 Task: Create a due date automation trigger when advanced on, on the tuesday of the week before a card is due add fields with custom field "Resume" unchecked at 11:00 AM.
Action: Mouse moved to (898, 276)
Screenshot: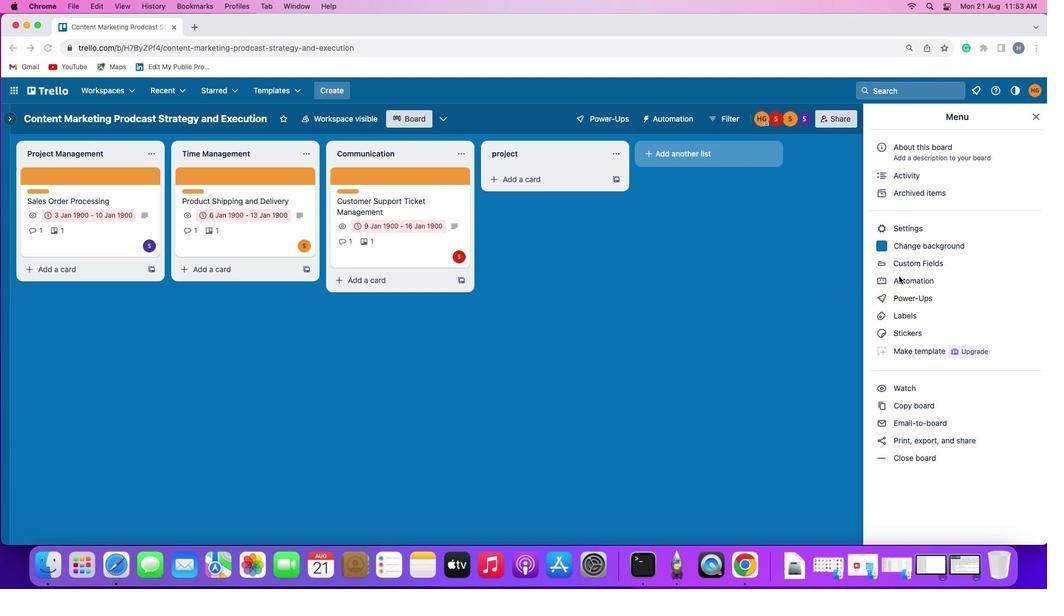 
Action: Mouse pressed left at (898, 276)
Screenshot: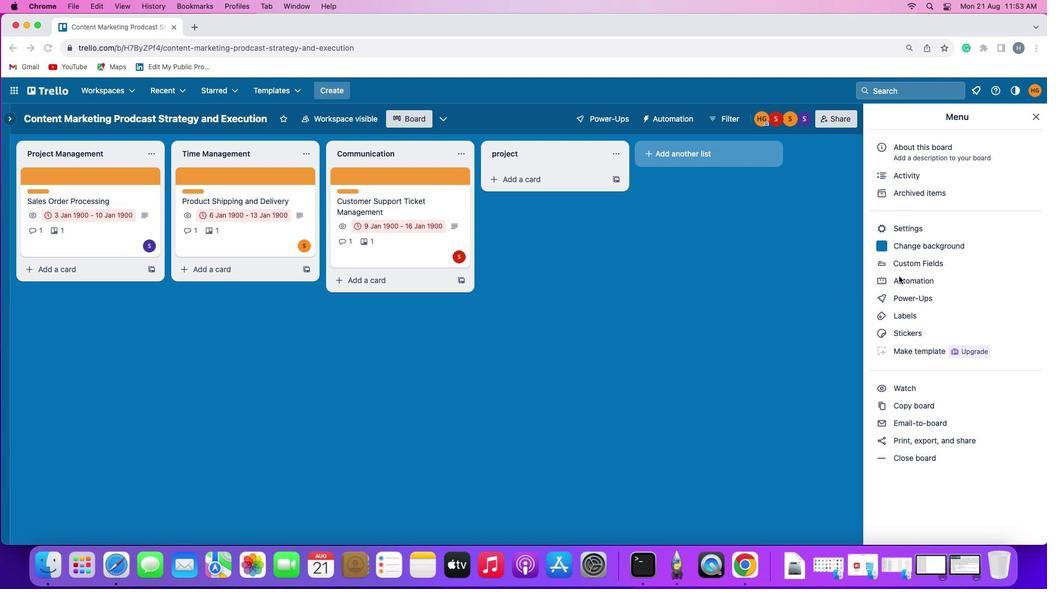 
Action: Mouse pressed left at (898, 276)
Screenshot: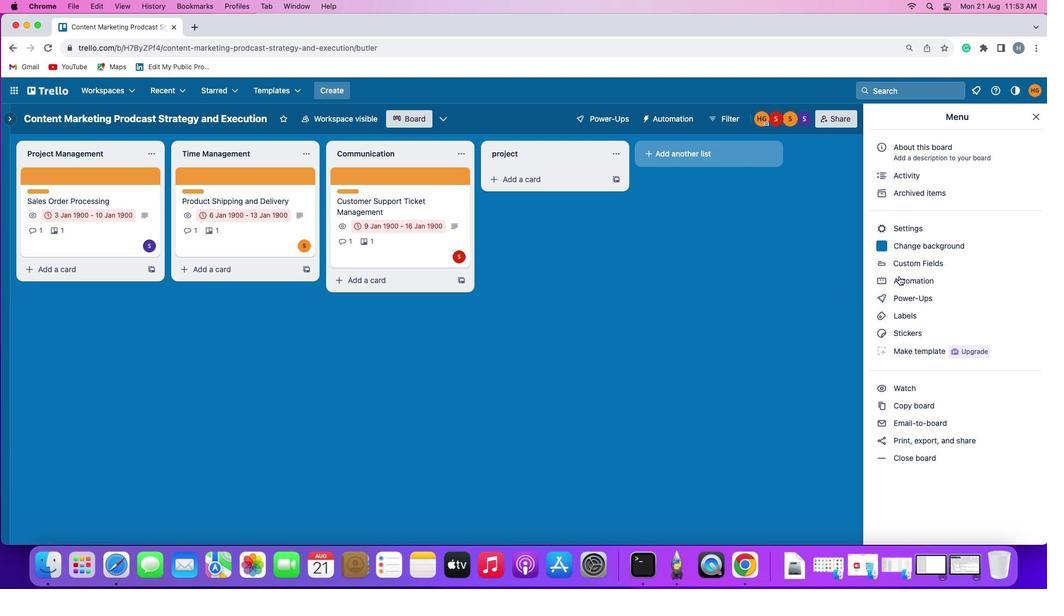 
Action: Mouse moved to (87, 258)
Screenshot: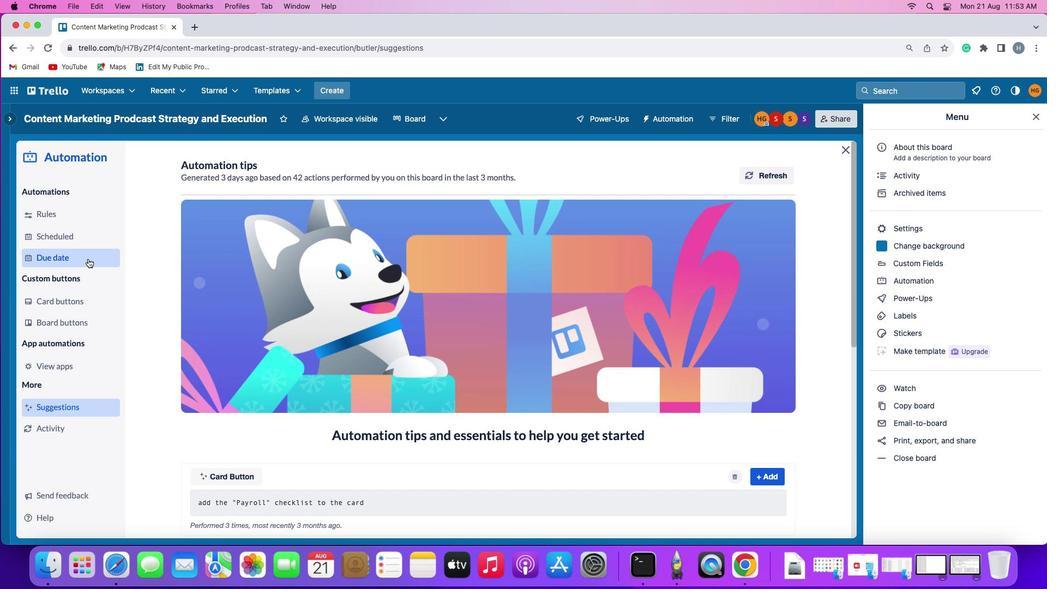 
Action: Mouse pressed left at (87, 258)
Screenshot: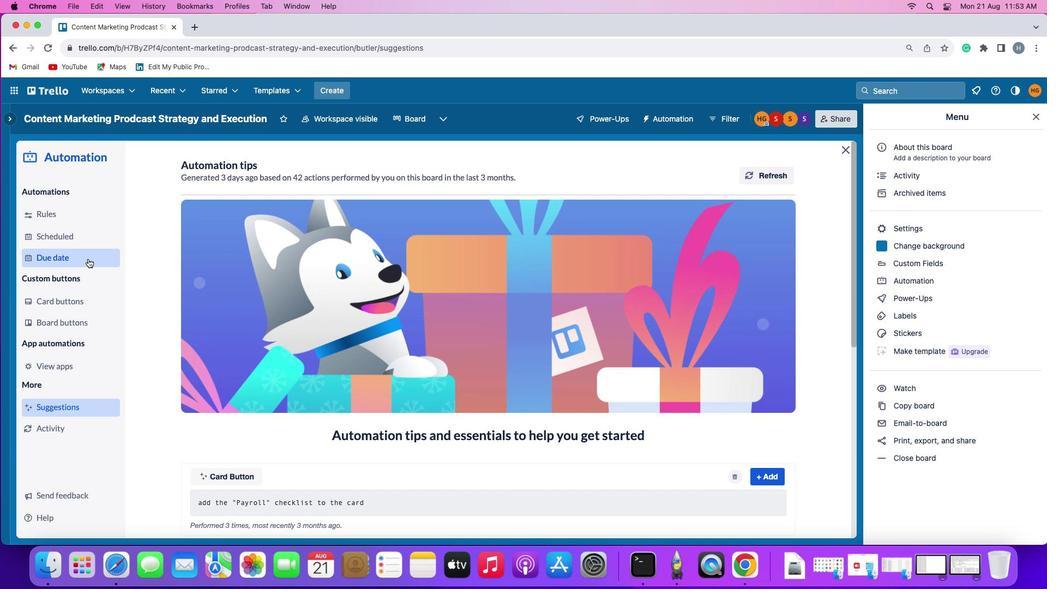 
Action: Mouse moved to (738, 166)
Screenshot: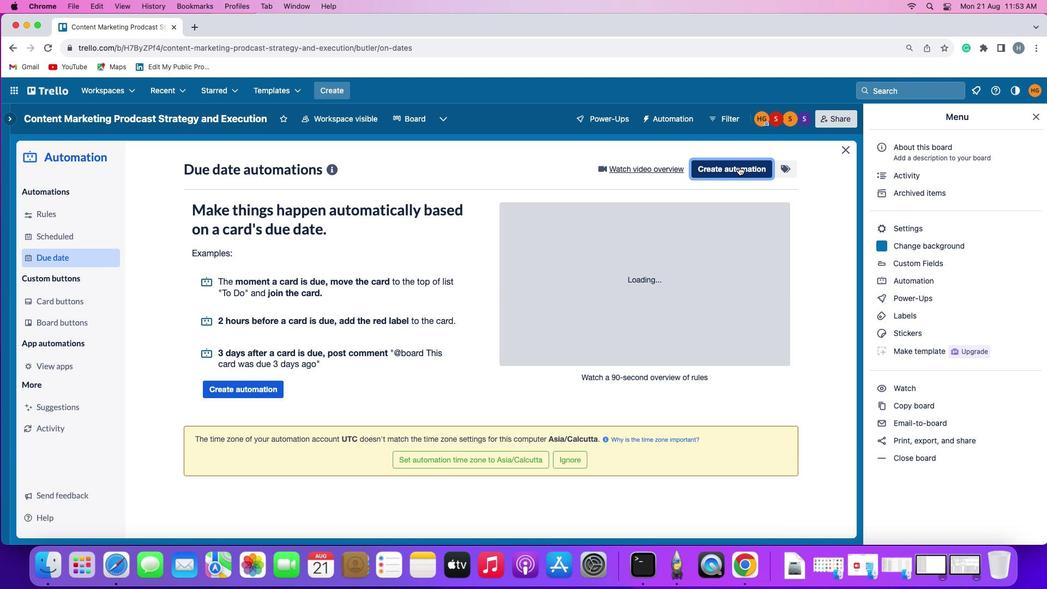 
Action: Mouse pressed left at (738, 166)
Screenshot: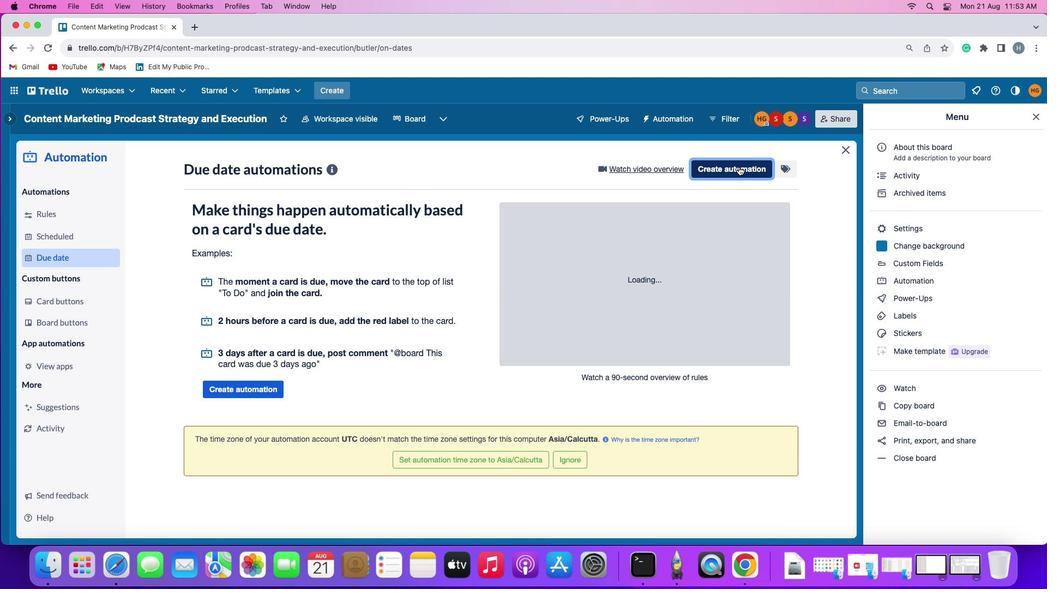 
Action: Mouse moved to (235, 274)
Screenshot: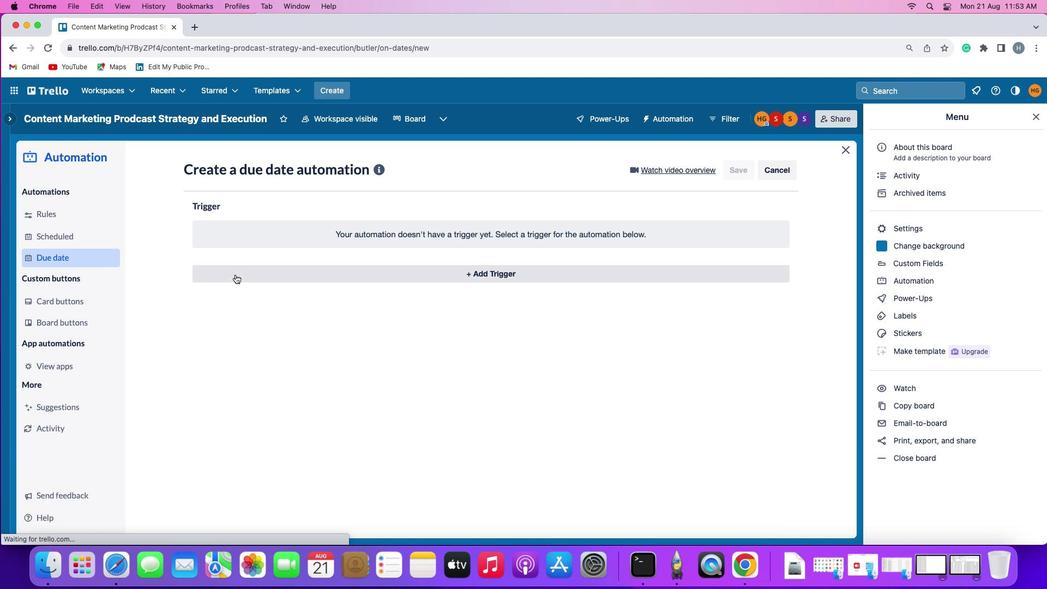 
Action: Mouse pressed left at (235, 274)
Screenshot: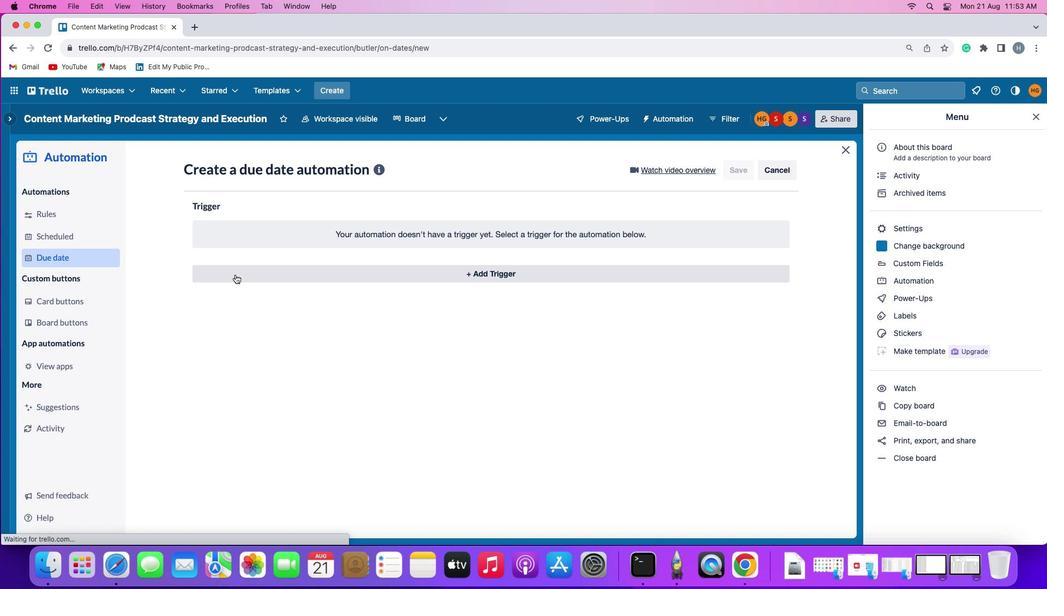 
Action: Mouse moved to (247, 470)
Screenshot: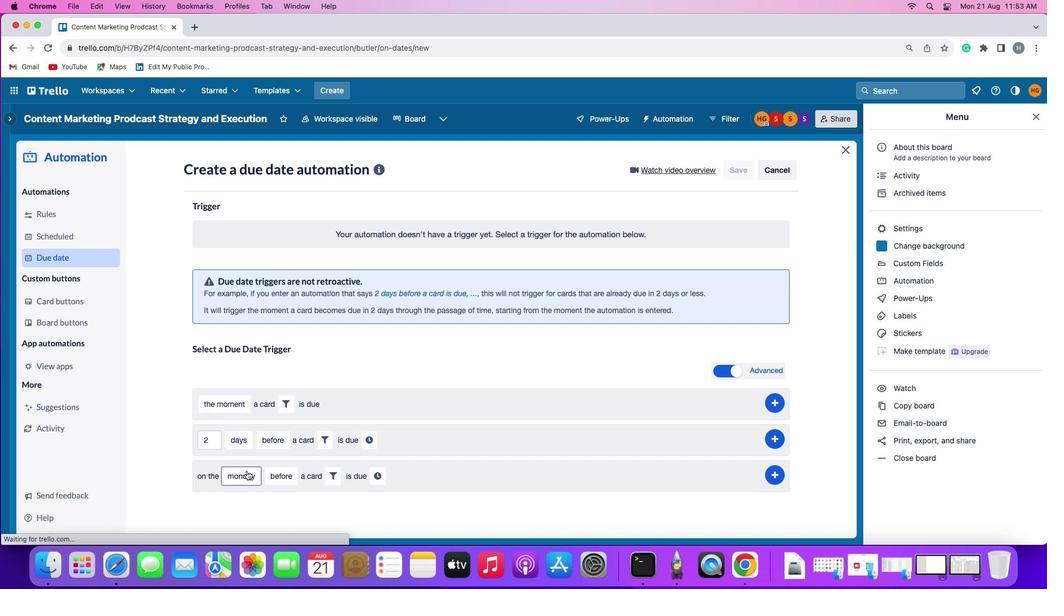 
Action: Mouse pressed left at (247, 470)
Screenshot: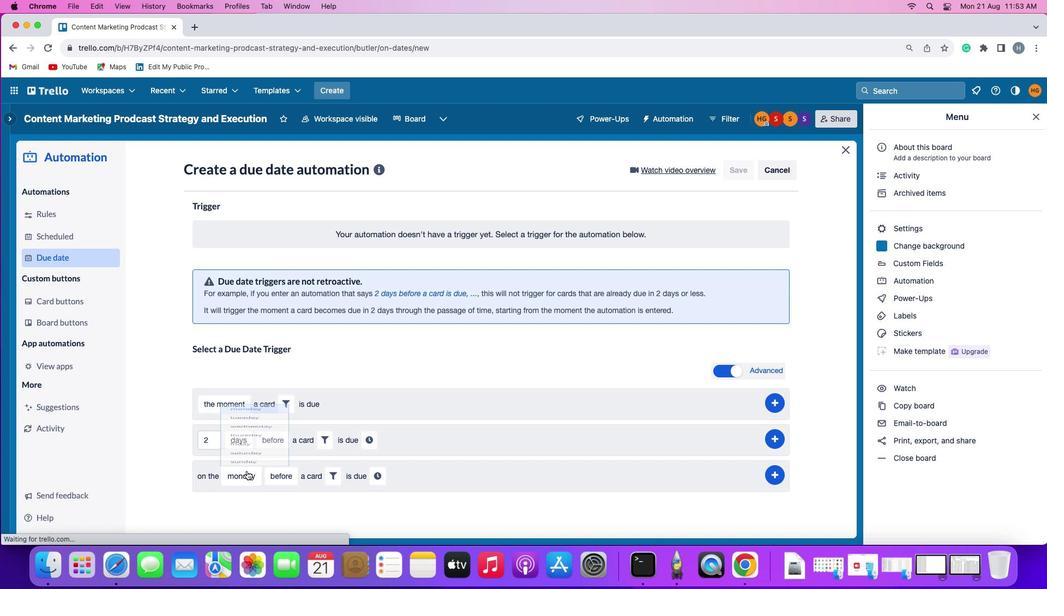 
Action: Mouse moved to (267, 350)
Screenshot: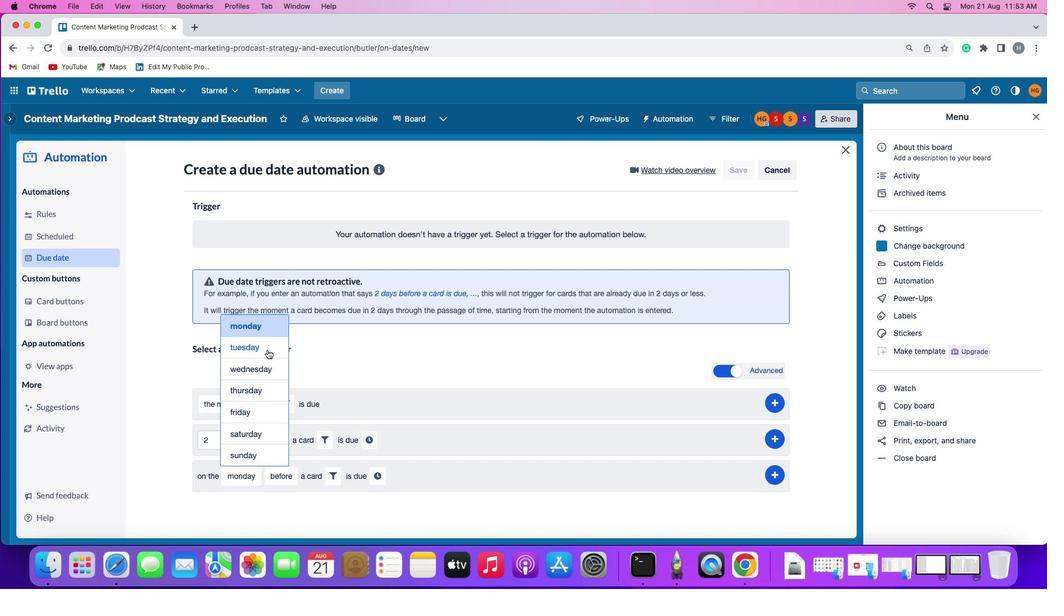 
Action: Mouse pressed left at (267, 350)
Screenshot: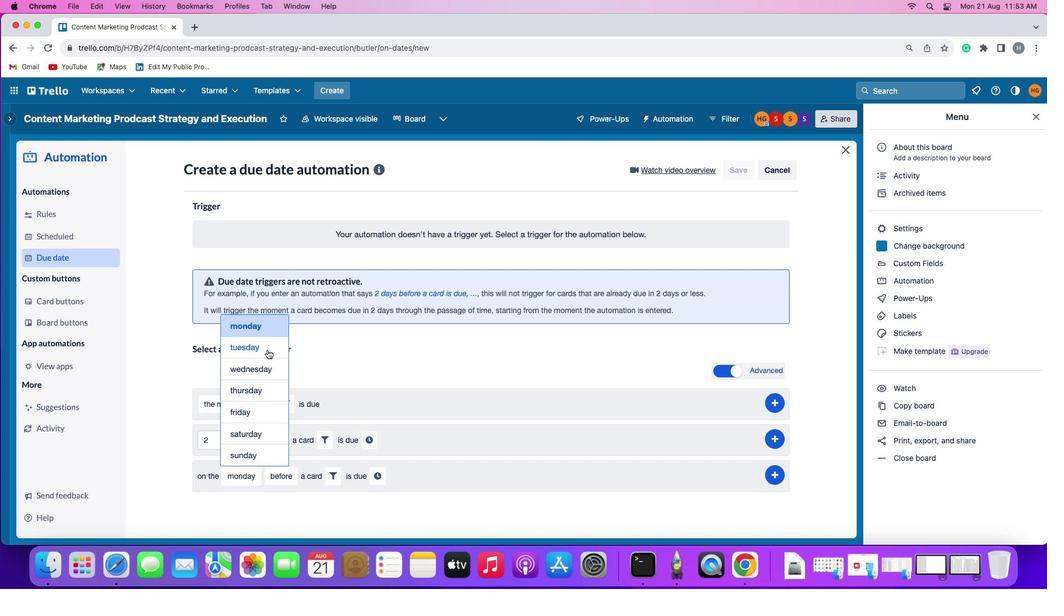 
Action: Mouse moved to (287, 477)
Screenshot: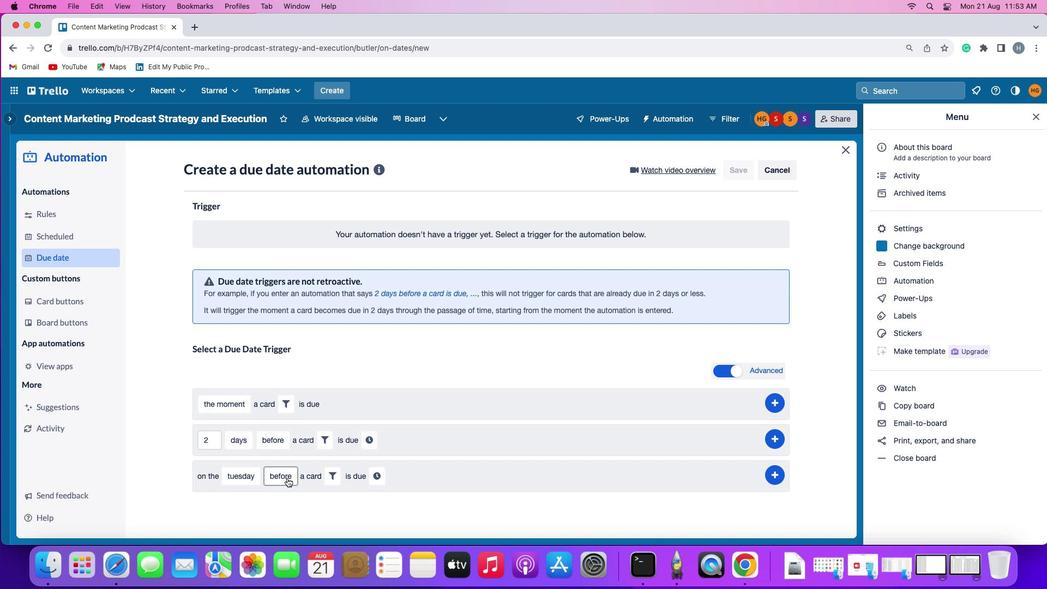 
Action: Mouse pressed left at (287, 477)
Screenshot: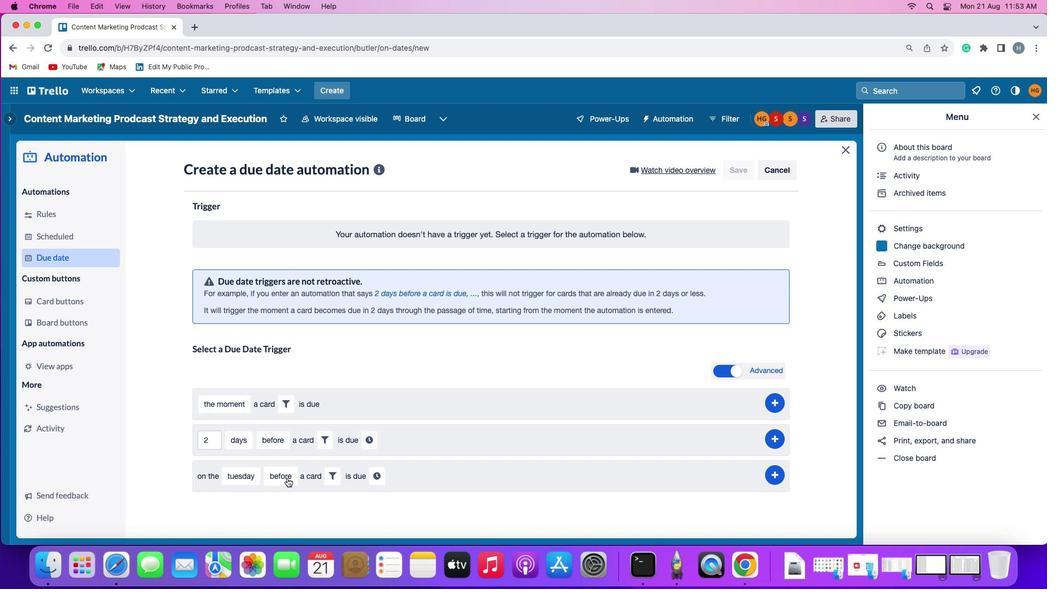 
Action: Mouse moved to (292, 458)
Screenshot: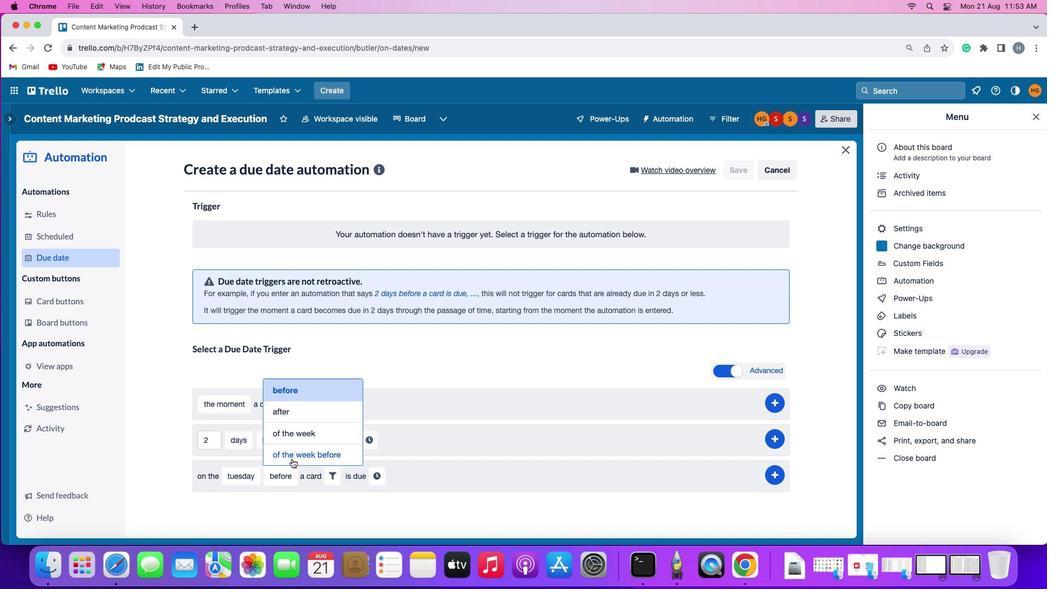 
Action: Mouse pressed left at (292, 458)
Screenshot: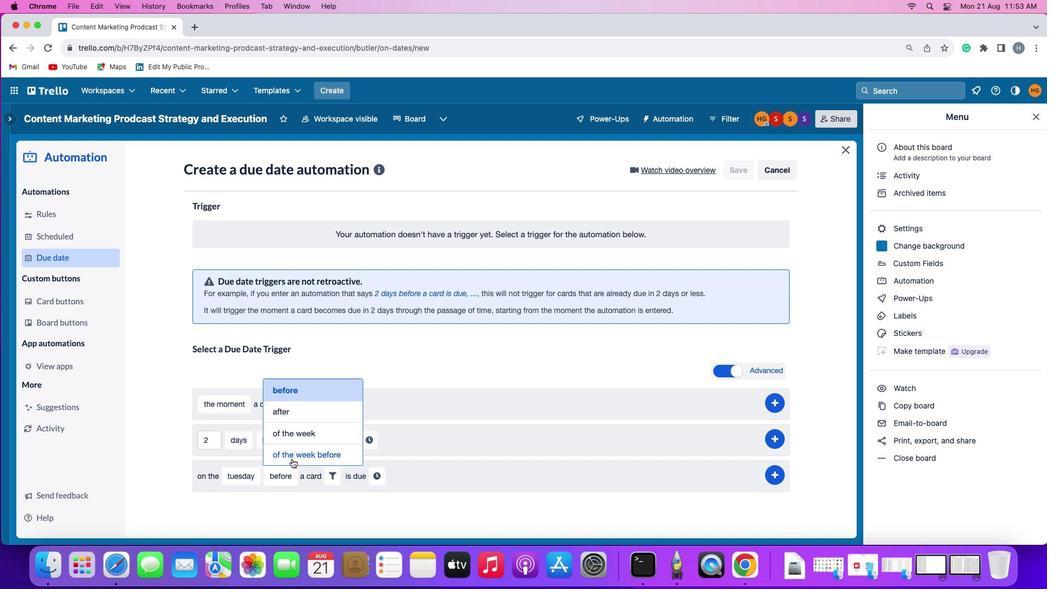 
Action: Mouse moved to (377, 473)
Screenshot: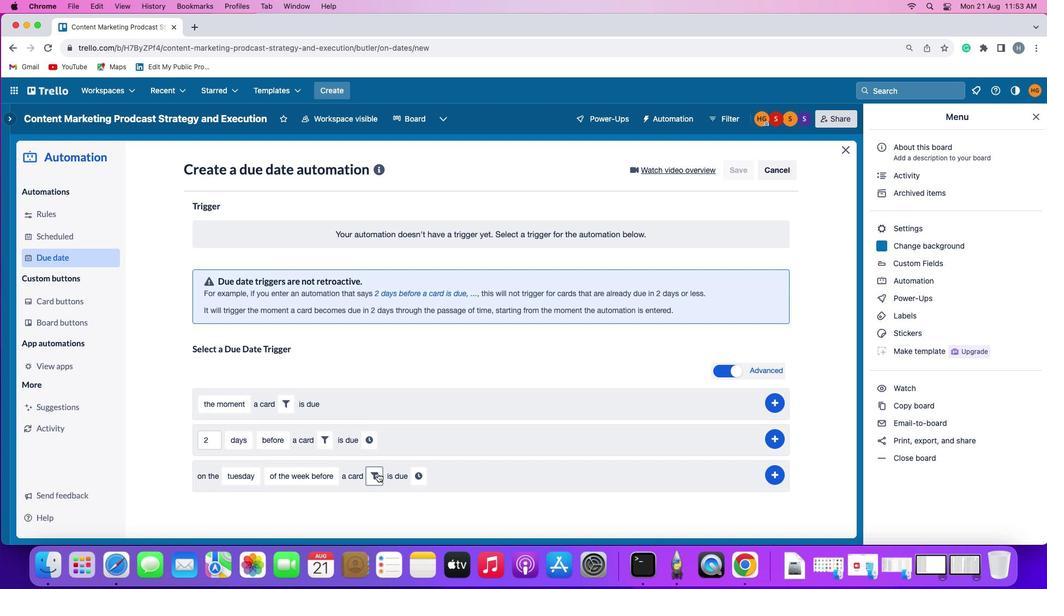 
Action: Mouse pressed left at (377, 473)
Screenshot: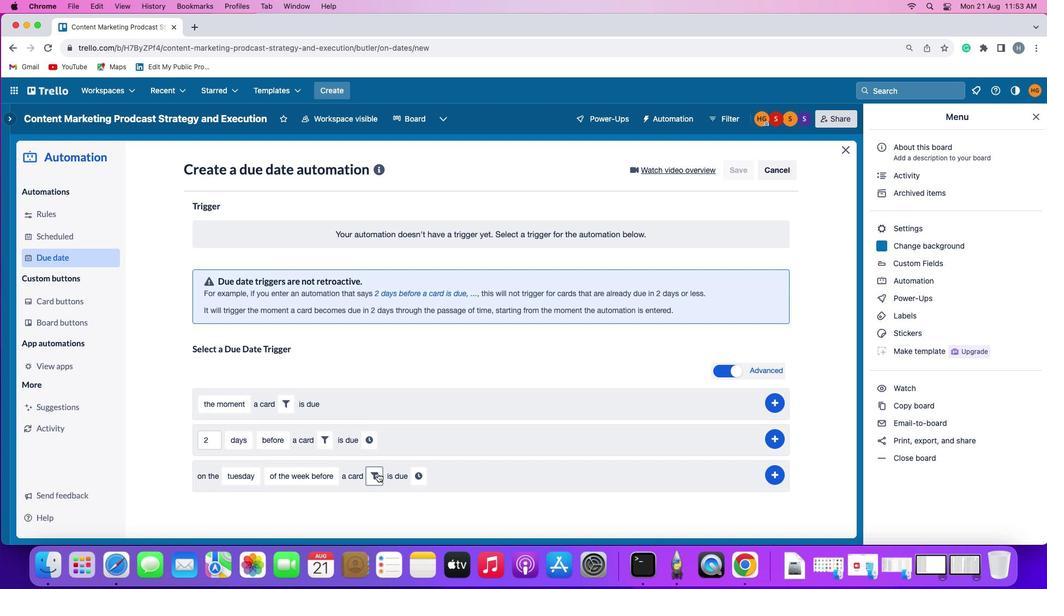 
Action: Mouse moved to (542, 507)
Screenshot: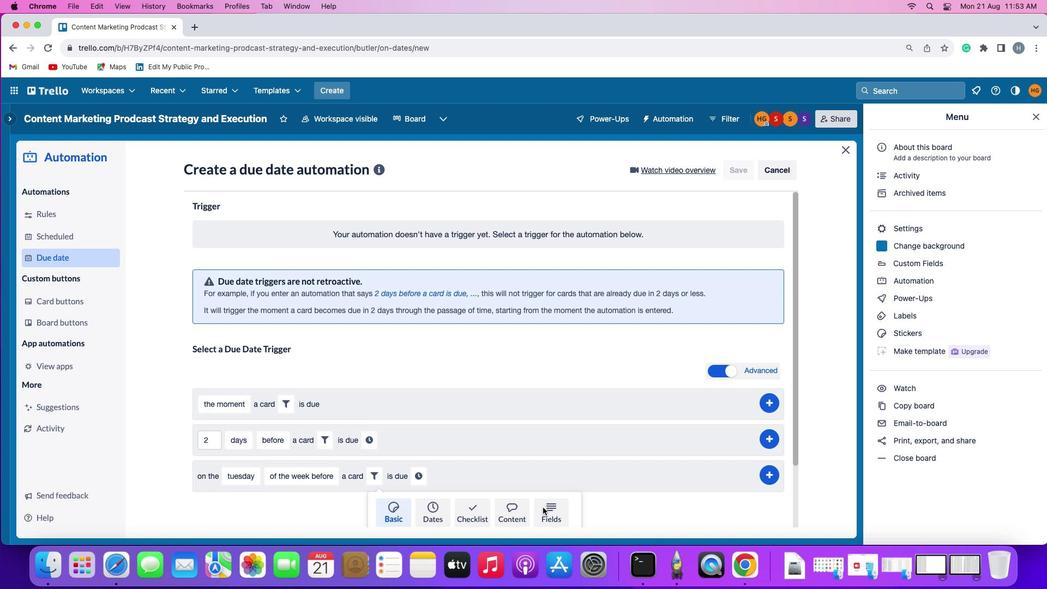 
Action: Mouse pressed left at (542, 507)
Screenshot: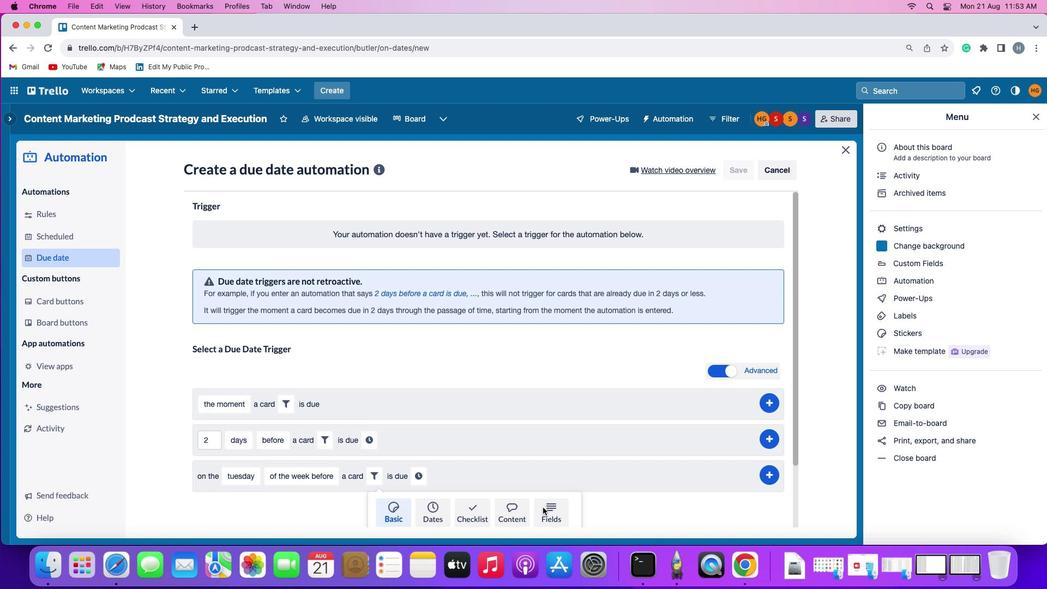
Action: Mouse moved to (323, 504)
Screenshot: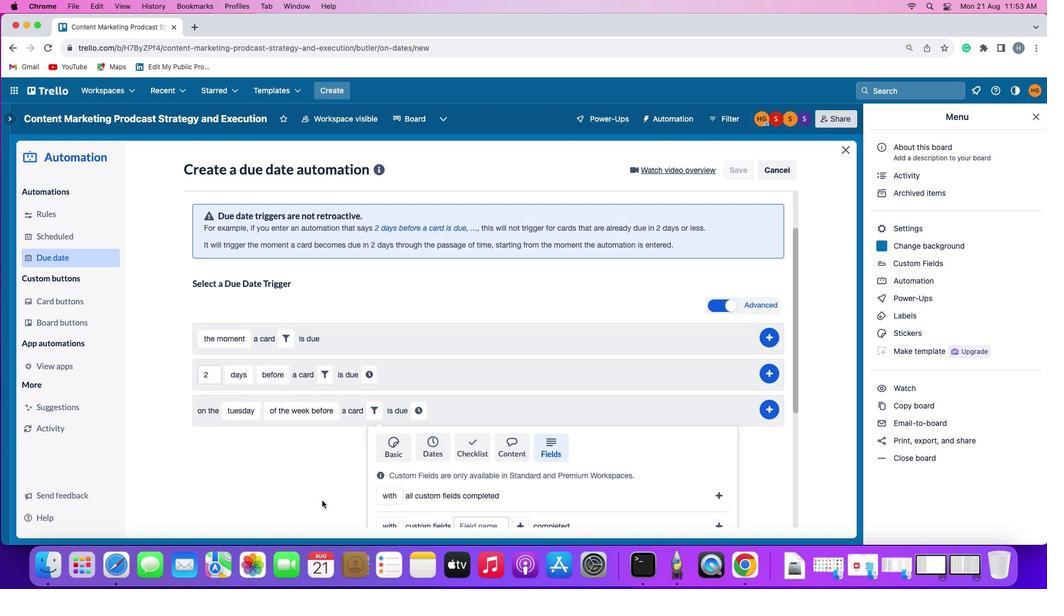 
Action: Mouse scrolled (323, 504) with delta (0, 0)
Screenshot: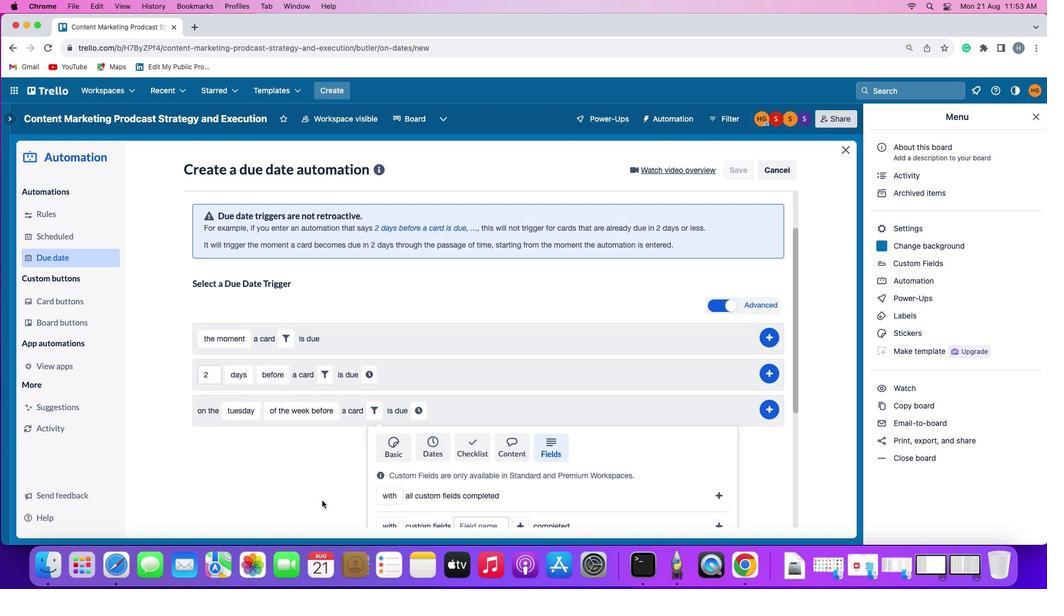 
Action: Mouse moved to (322, 504)
Screenshot: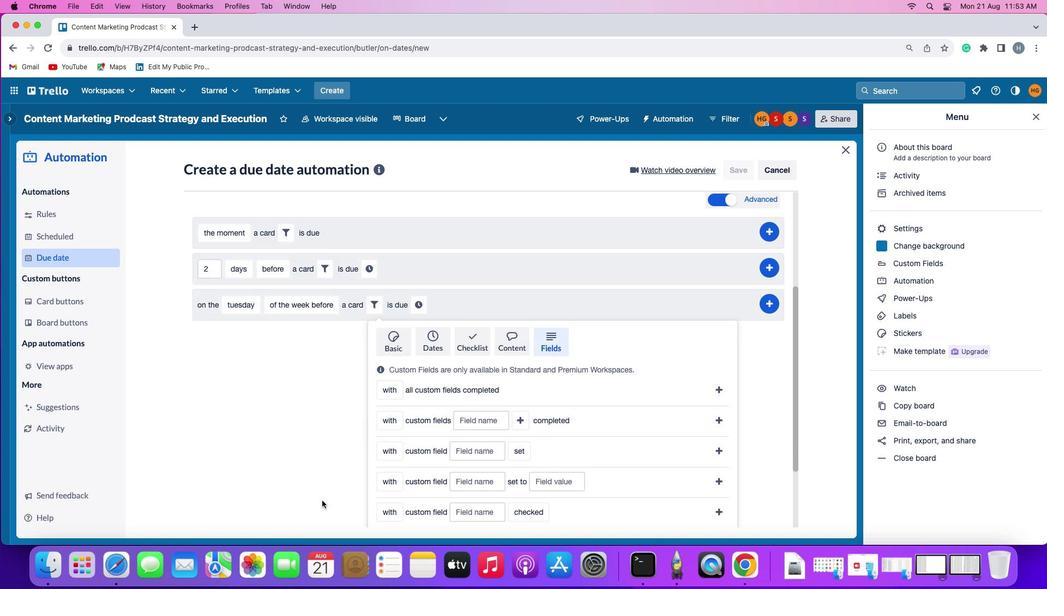 
Action: Mouse scrolled (322, 504) with delta (0, 0)
Screenshot: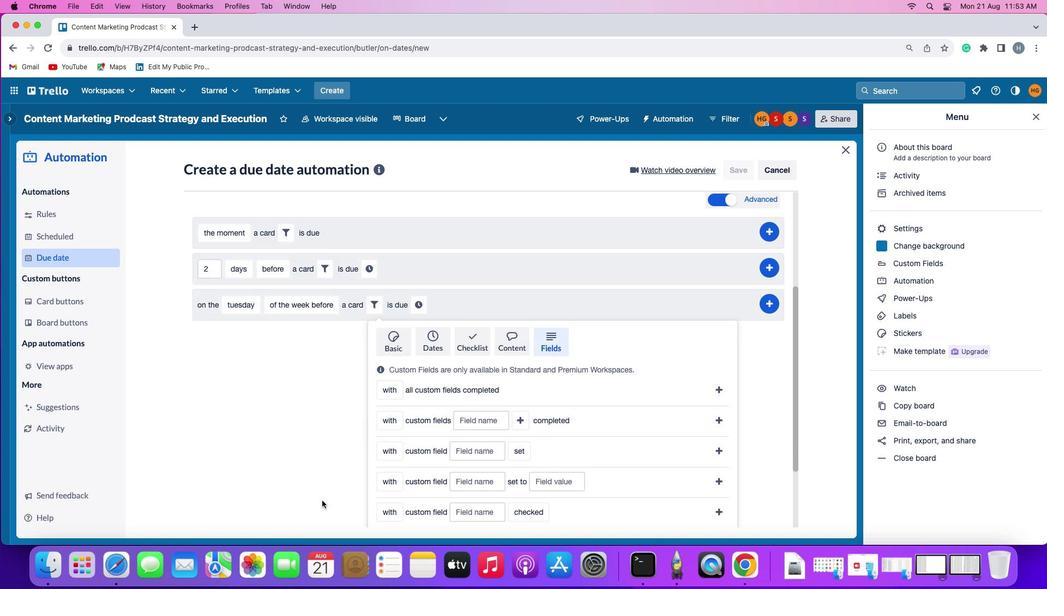 
Action: Mouse moved to (322, 503)
Screenshot: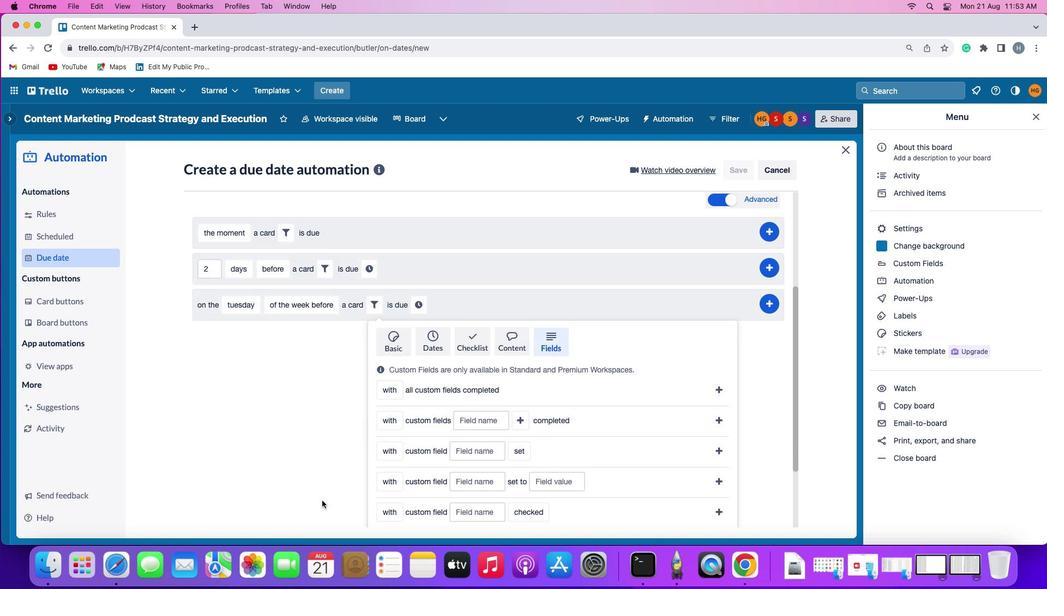 
Action: Mouse scrolled (322, 503) with delta (0, -1)
Screenshot: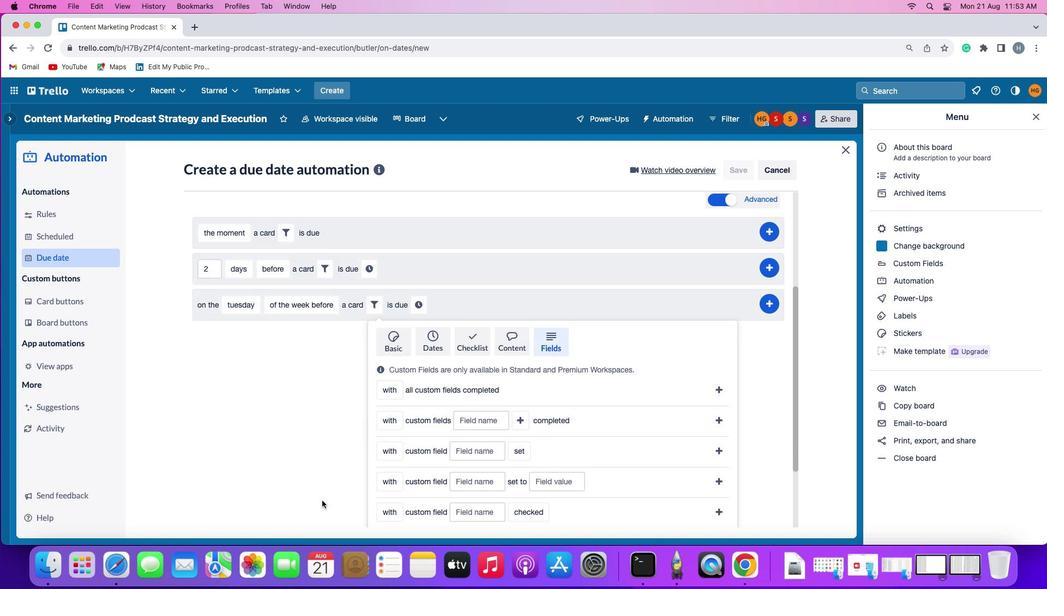 
Action: Mouse moved to (322, 502)
Screenshot: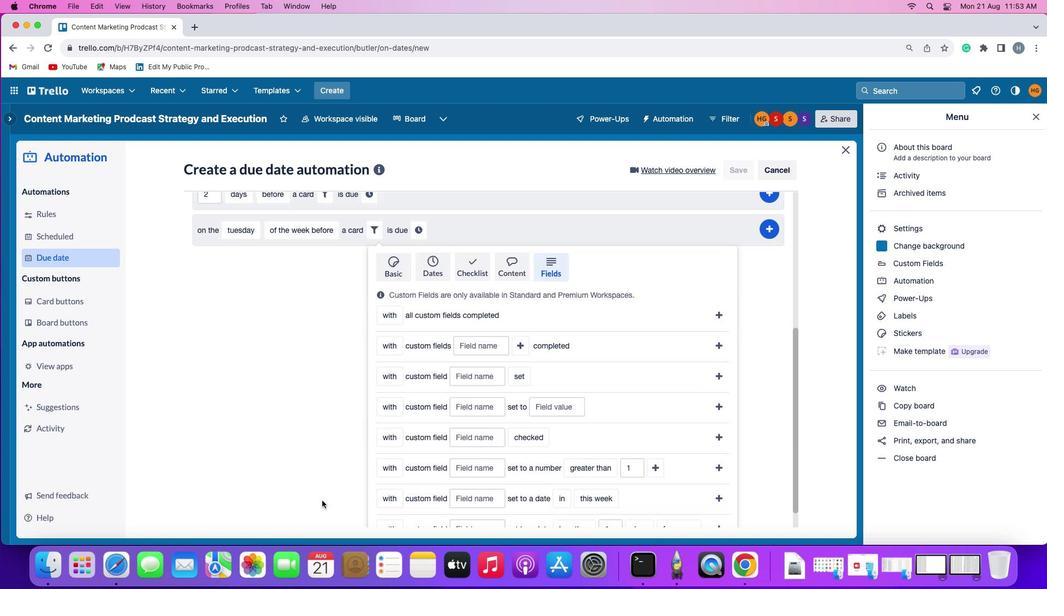 
Action: Mouse scrolled (322, 502) with delta (0, -2)
Screenshot: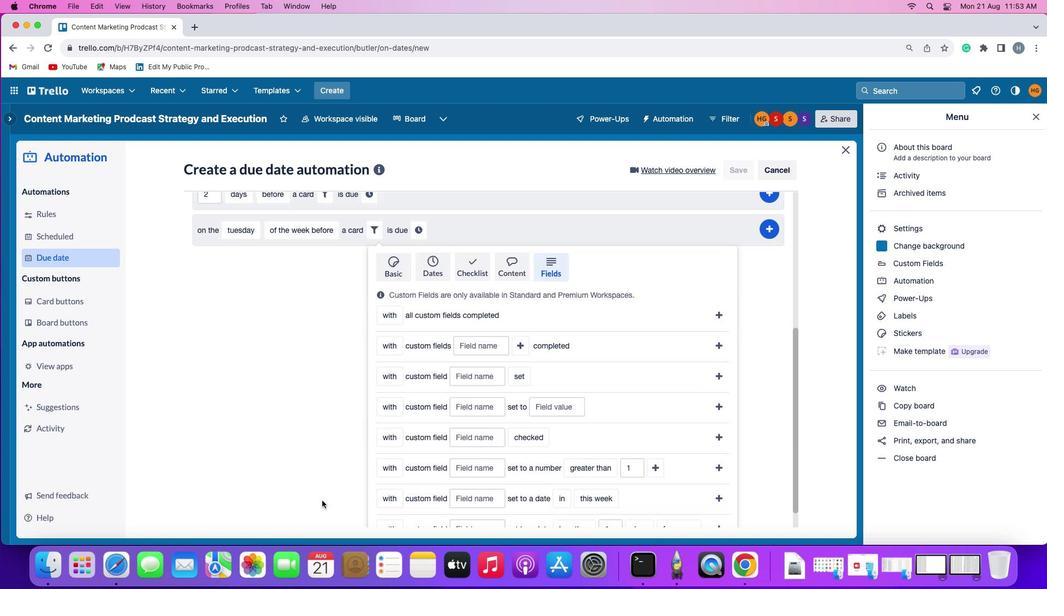 
Action: Mouse moved to (321, 500)
Screenshot: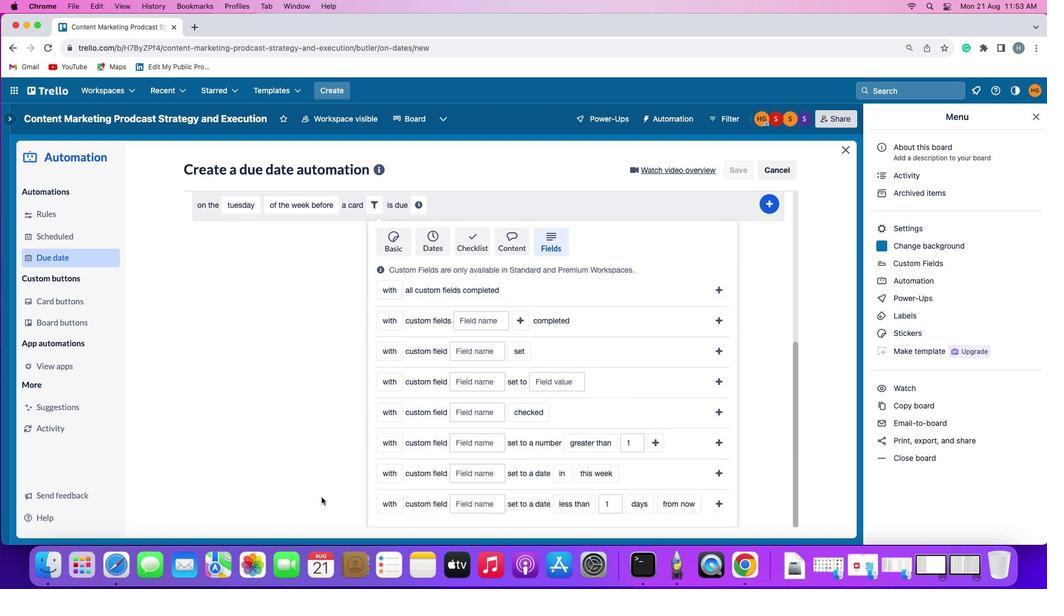 
Action: Mouse scrolled (321, 500) with delta (0, -2)
Screenshot: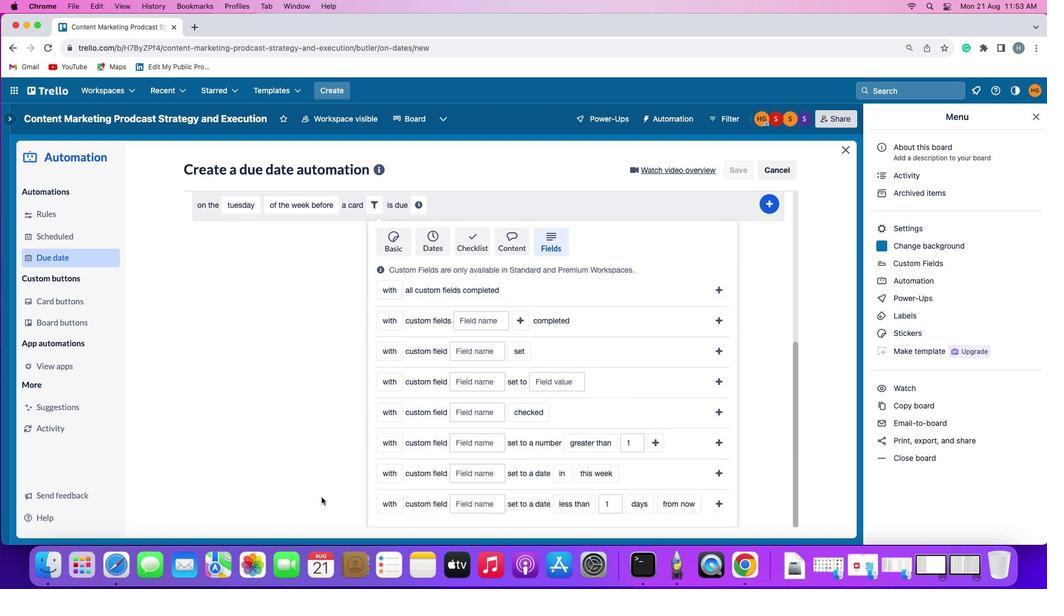 
Action: Mouse moved to (314, 457)
Screenshot: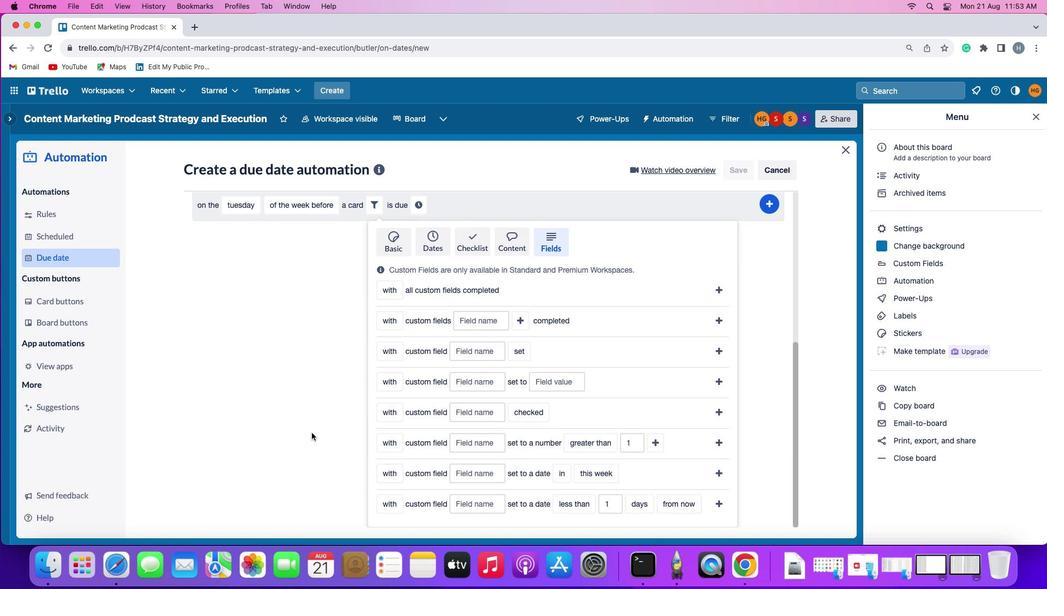 
Action: Mouse scrolled (314, 457) with delta (0, 0)
Screenshot: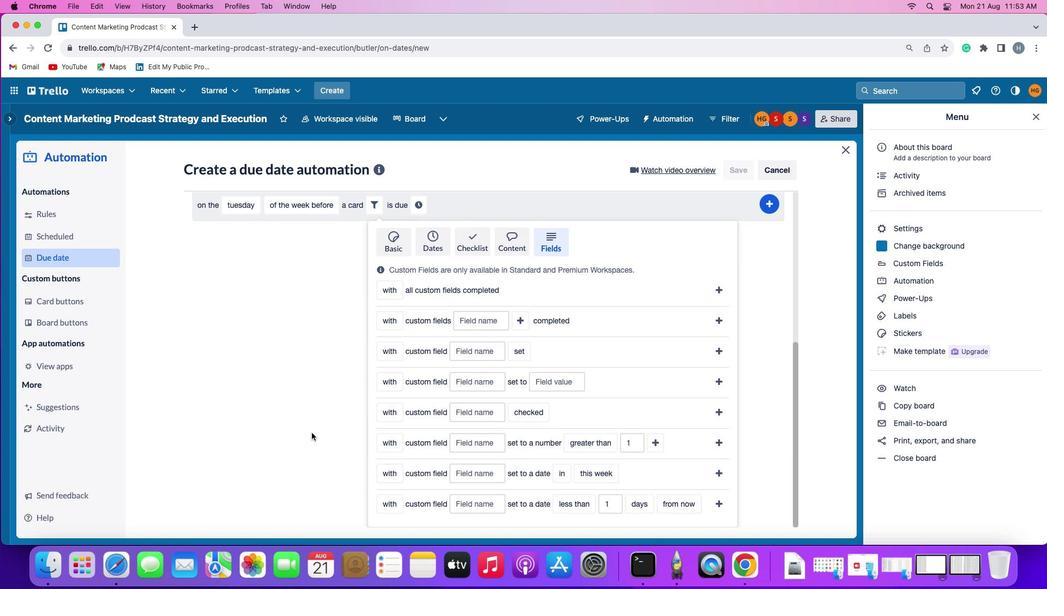 
Action: Mouse moved to (314, 454)
Screenshot: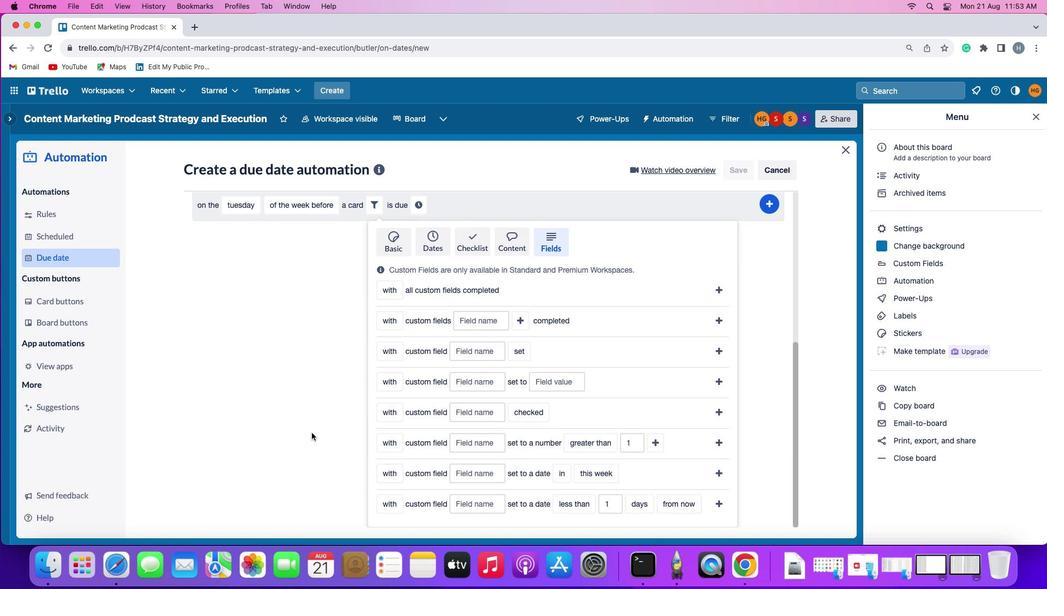 
Action: Mouse scrolled (314, 454) with delta (0, 0)
Screenshot: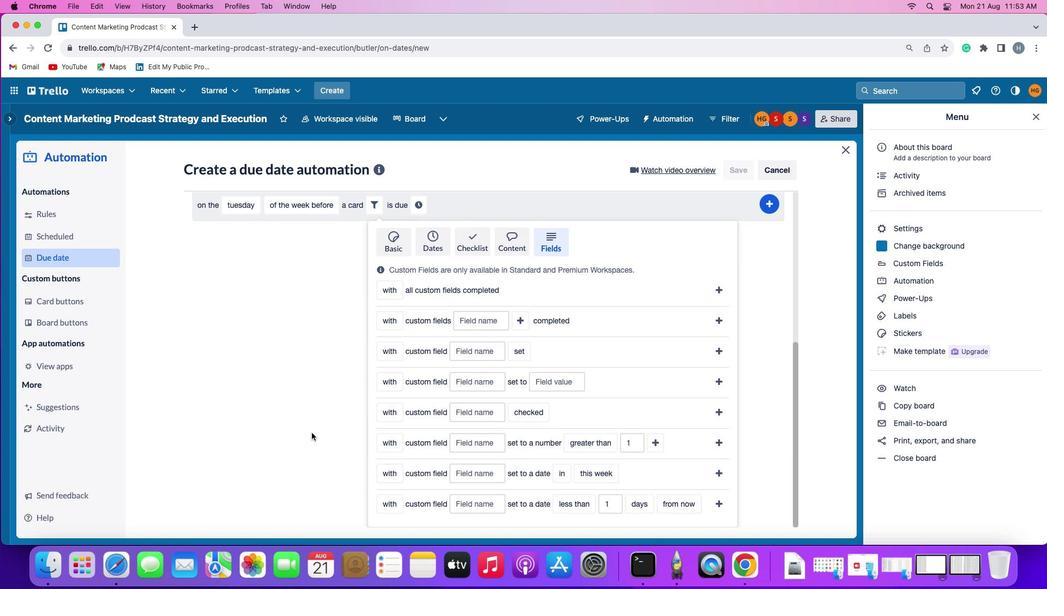 
Action: Mouse moved to (313, 450)
Screenshot: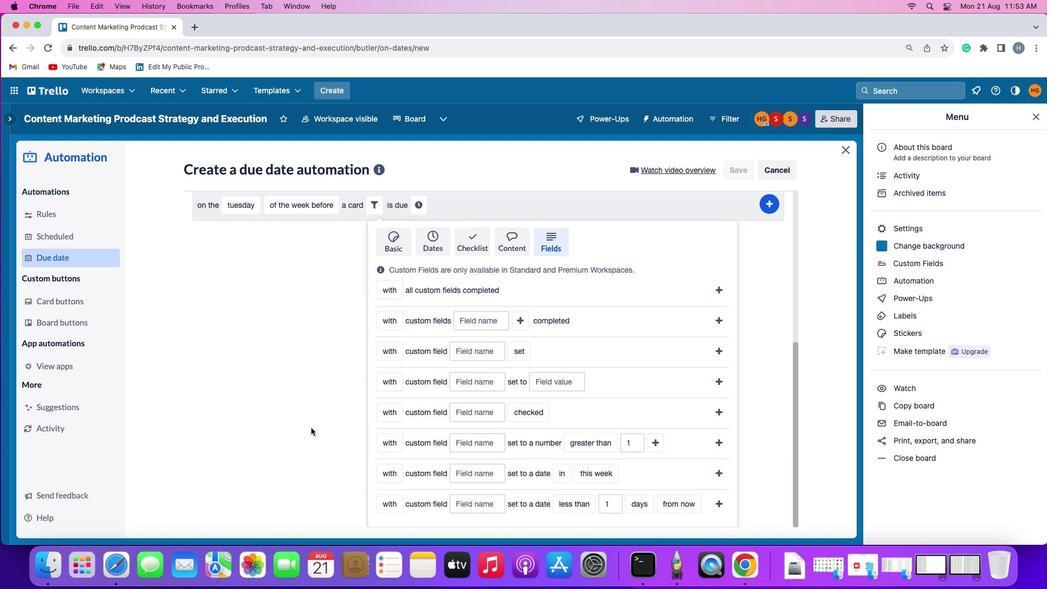 
Action: Mouse scrolled (313, 450) with delta (0, -1)
Screenshot: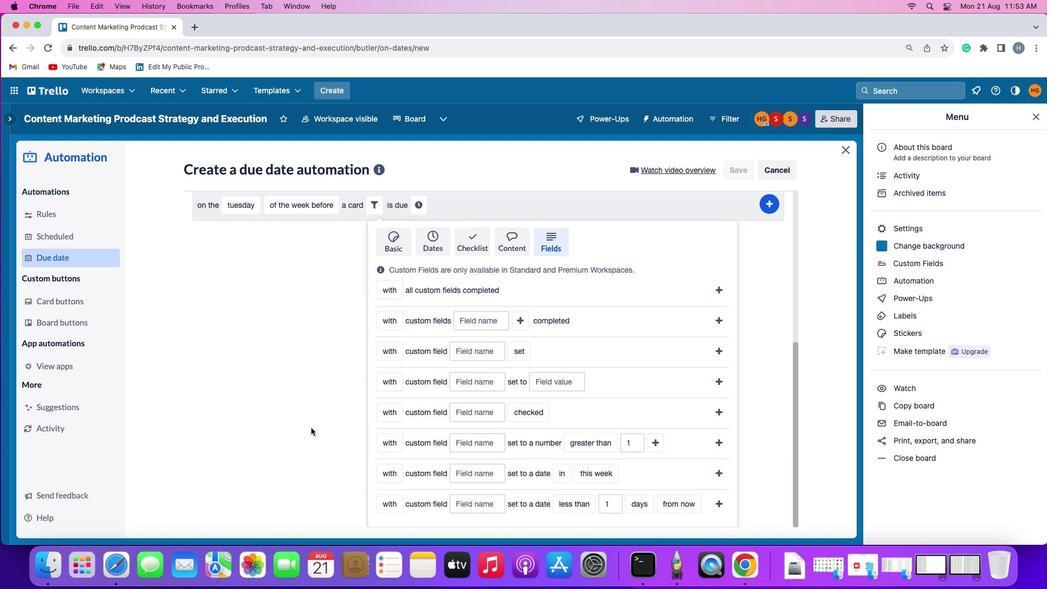 
Action: Mouse moved to (313, 445)
Screenshot: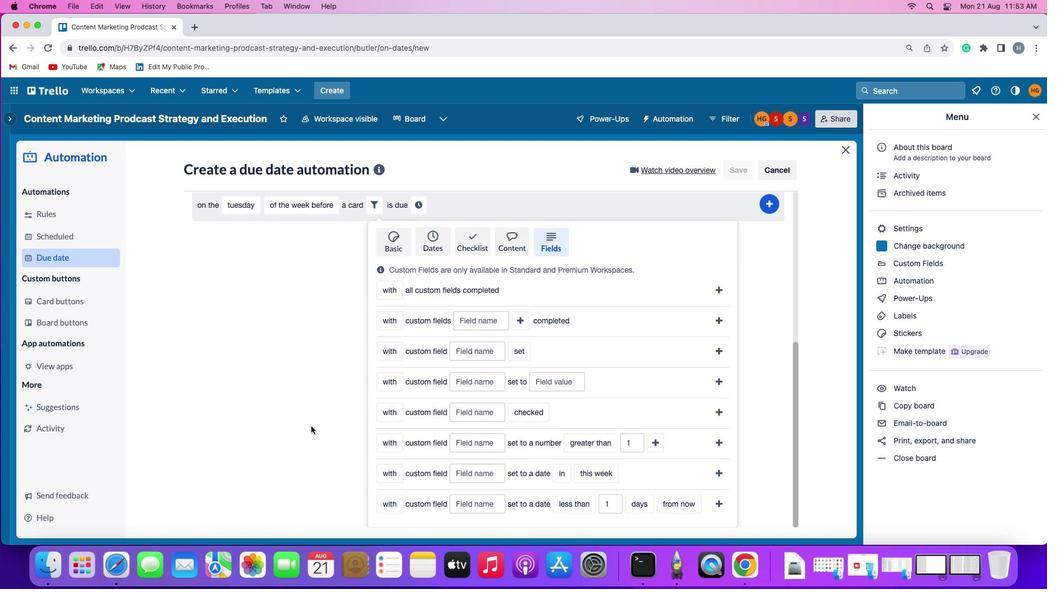 
Action: Mouse scrolled (313, 445) with delta (0, -2)
Screenshot: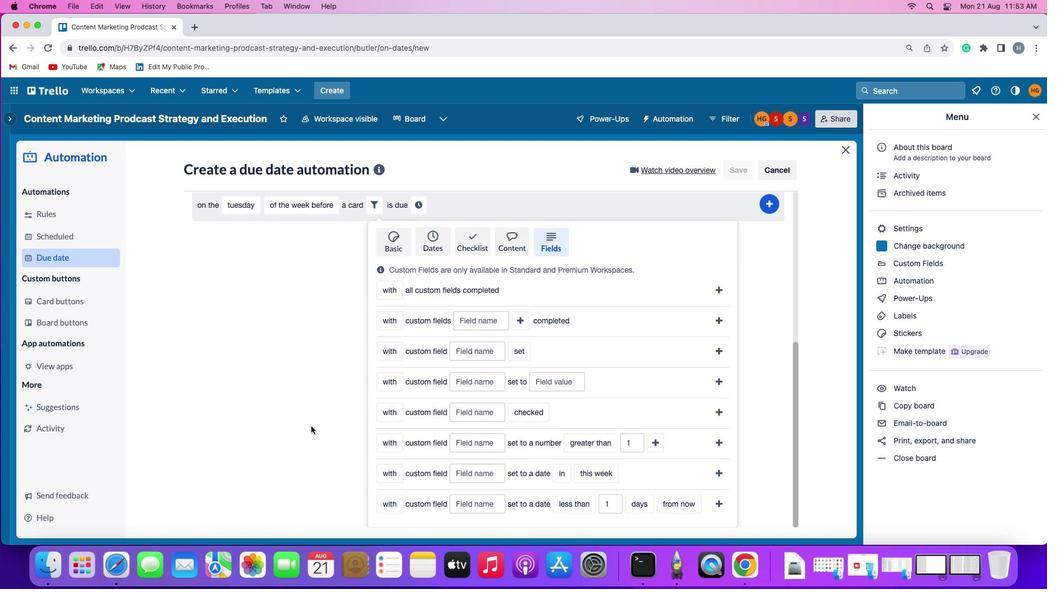 
Action: Mouse moved to (380, 409)
Screenshot: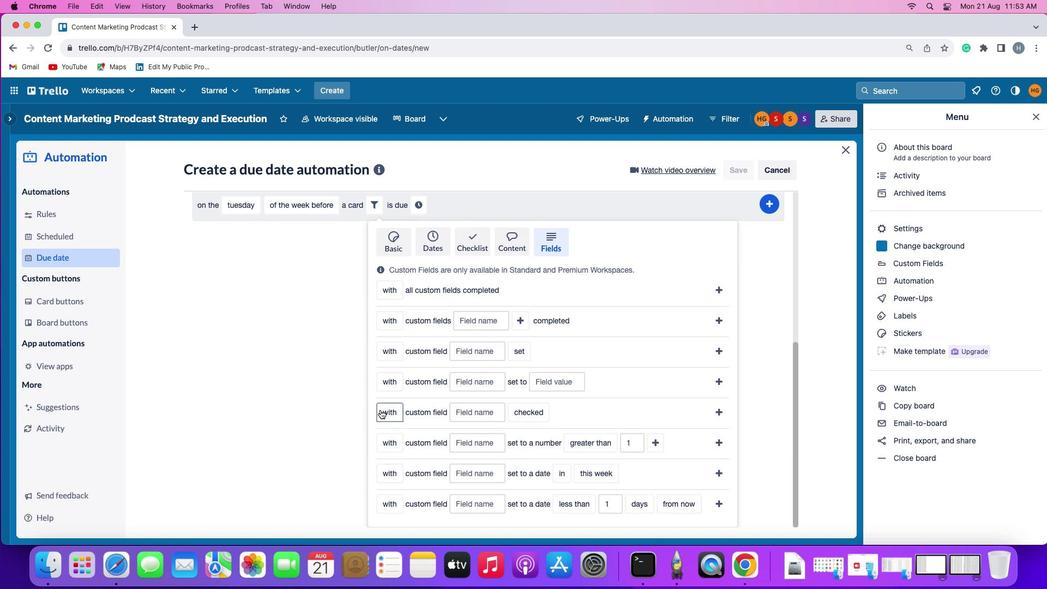 
Action: Mouse pressed left at (380, 409)
Screenshot: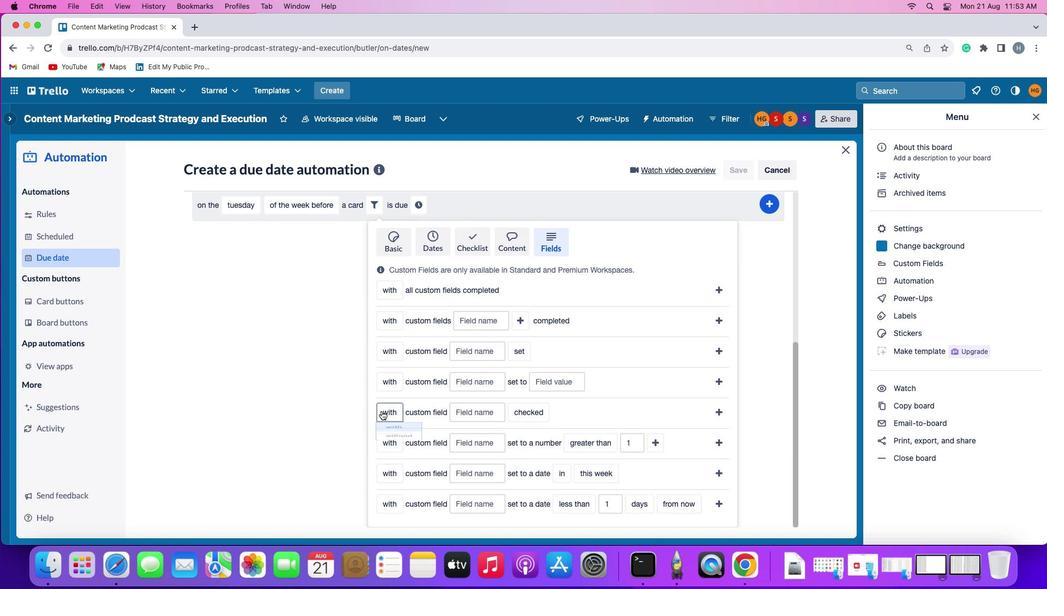 
Action: Mouse moved to (397, 435)
Screenshot: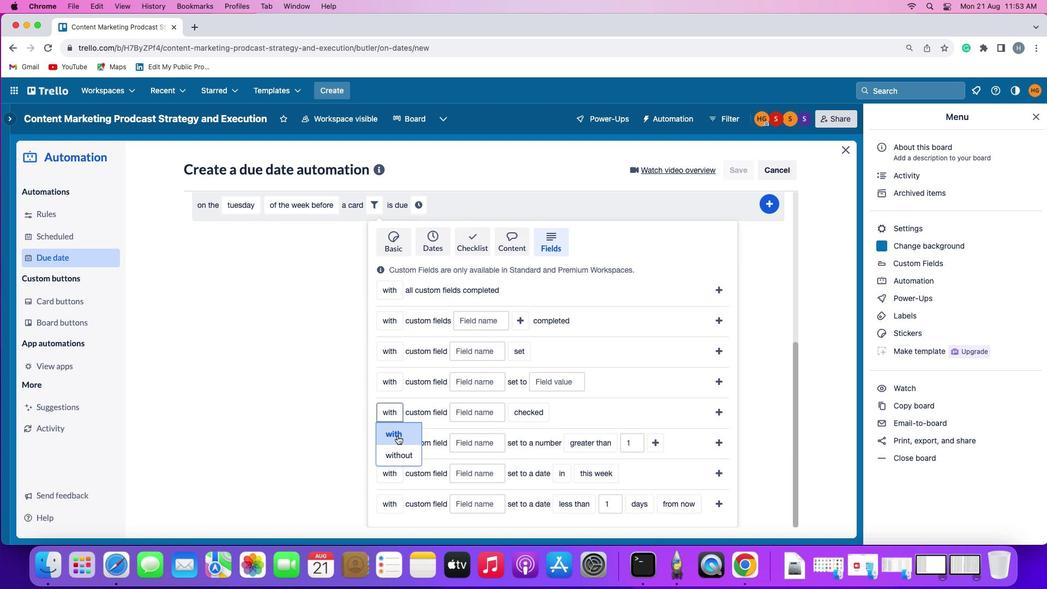 
Action: Mouse pressed left at (397, 435)
Screenshot: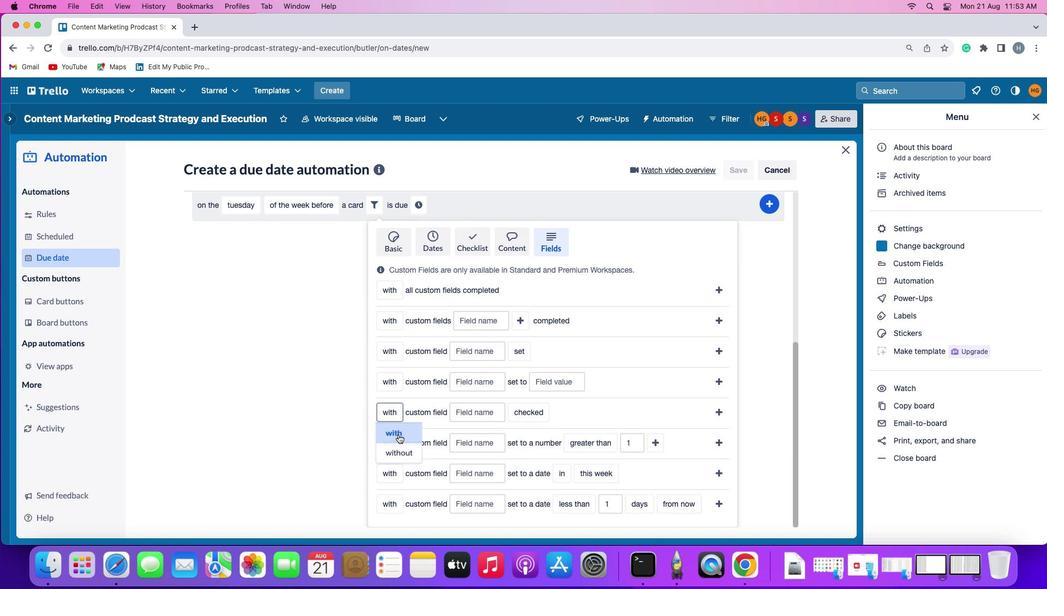 
Action: Mouse moved to (474, 409)
Screenshot: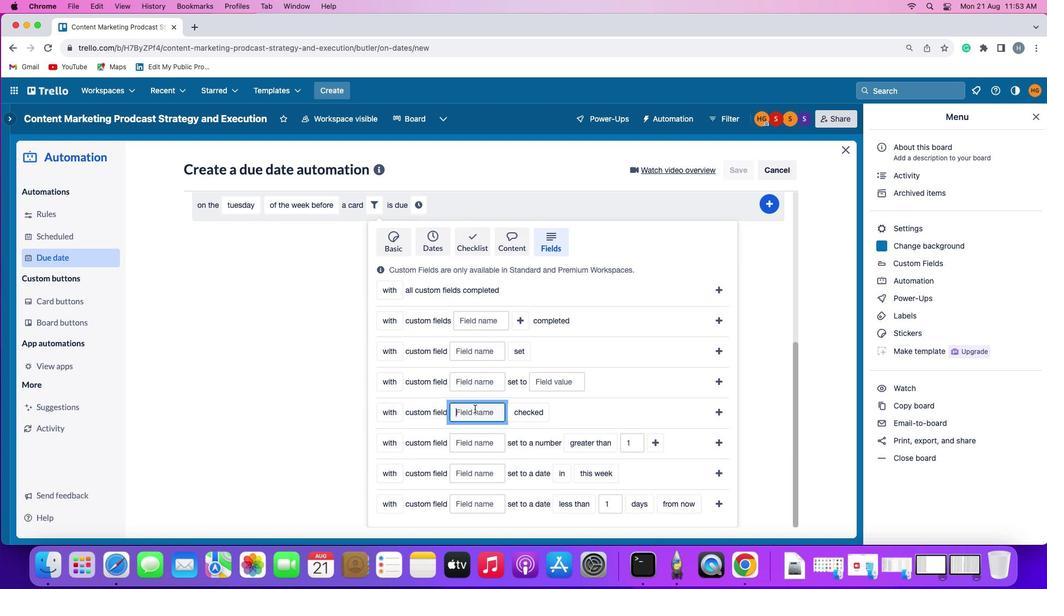 
Action: Mouse pressed left at (474, 409)
Screenshot: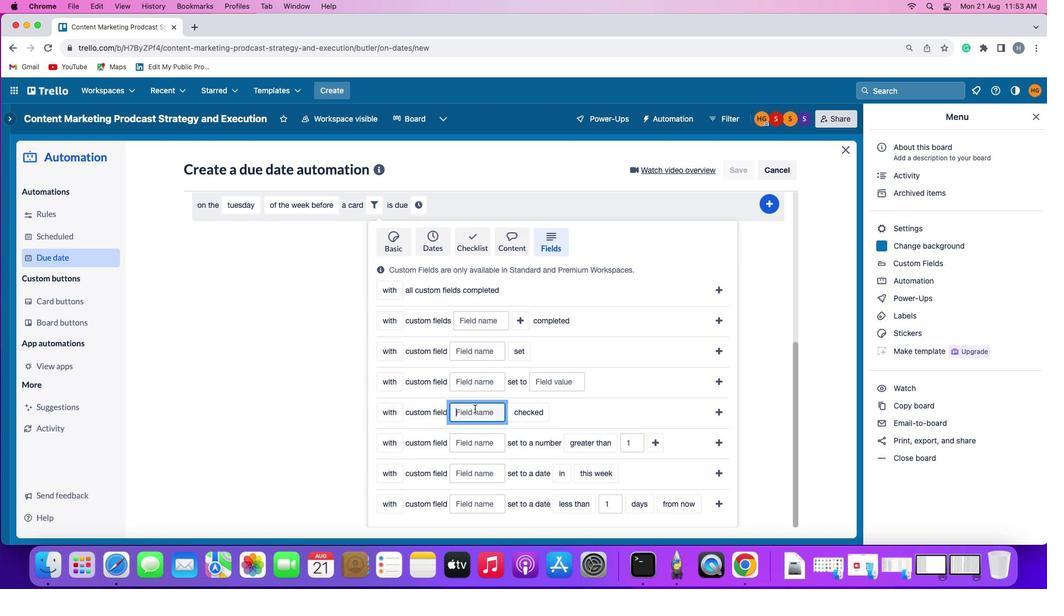 
Action: Key pressed Key.shift'R''e''s''u''m''e'
Screenshot: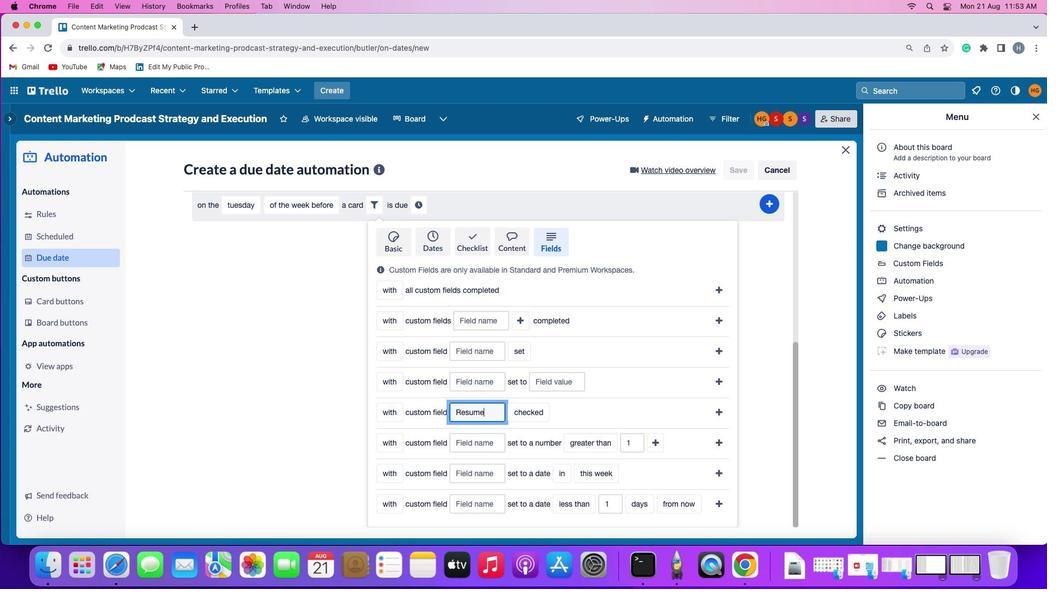 
Action: Mouse moved to (526, 406)
Screenshot: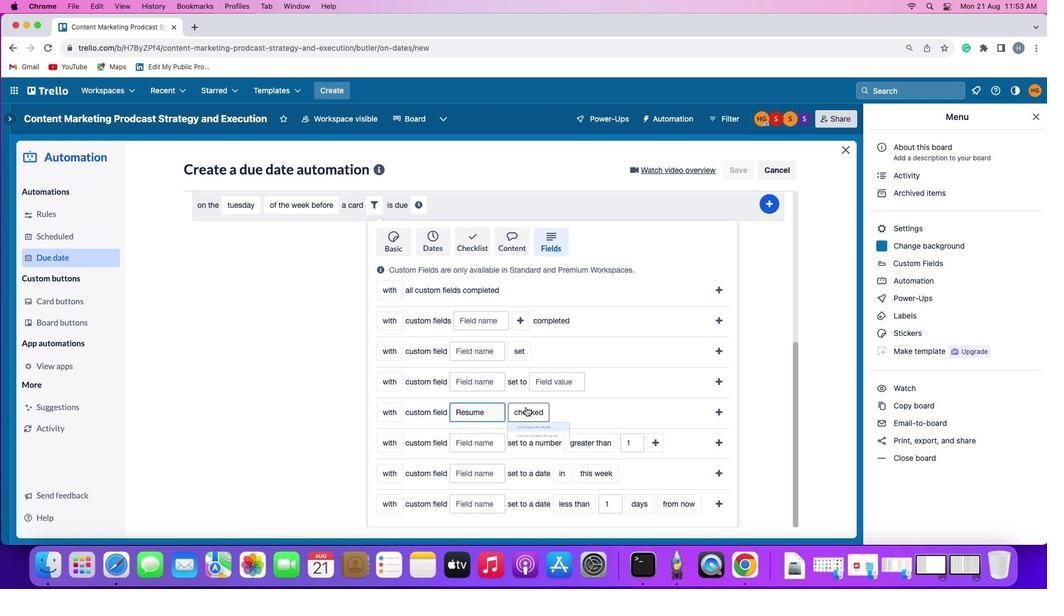 
Action: Mouse pressed left at (526, 406)
Screenshot: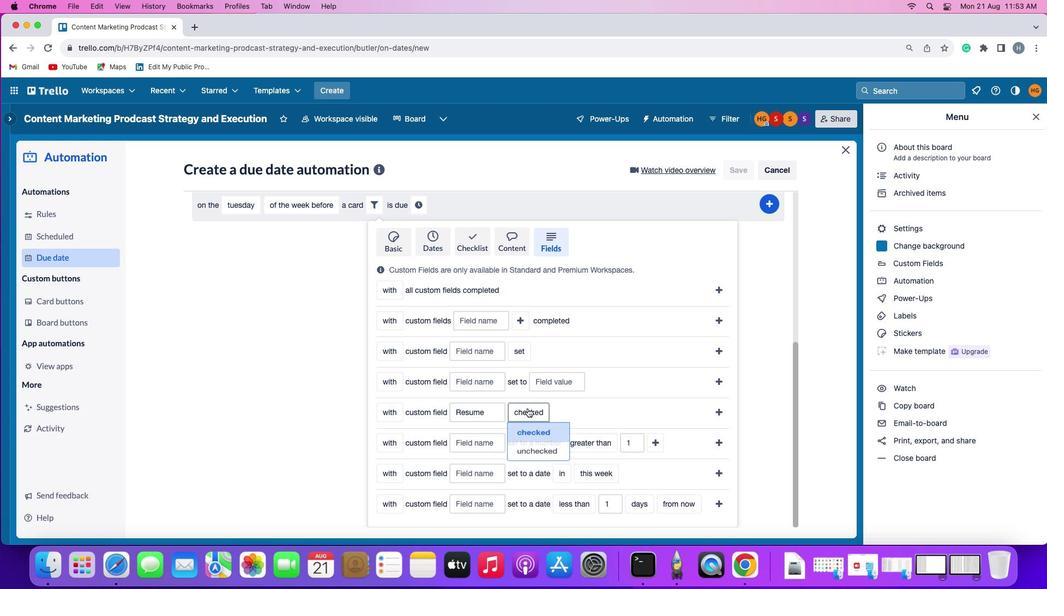
Action: Mouse moved to (537, 458)
Screenshot: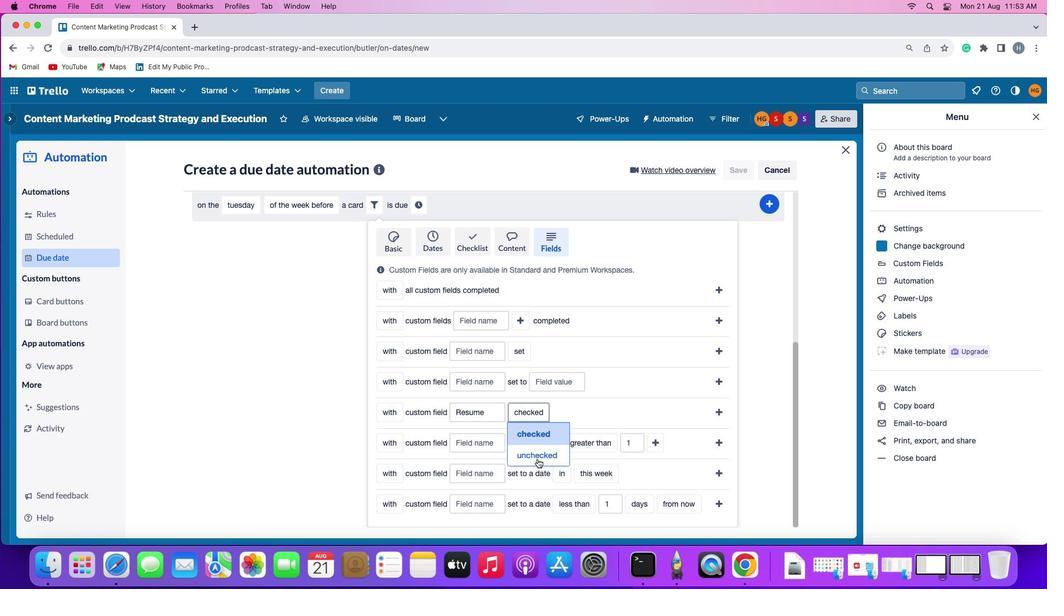 
Action: Mouse pressed left at (537, 458)
Screenshot: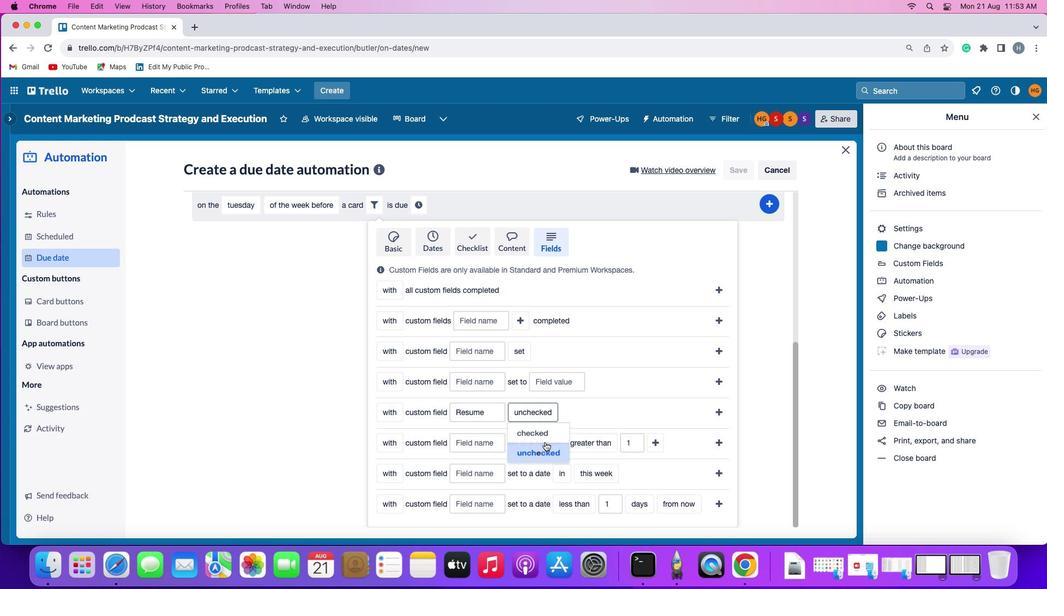 
Action: Mouse moved to (721, 404)
Screenshot: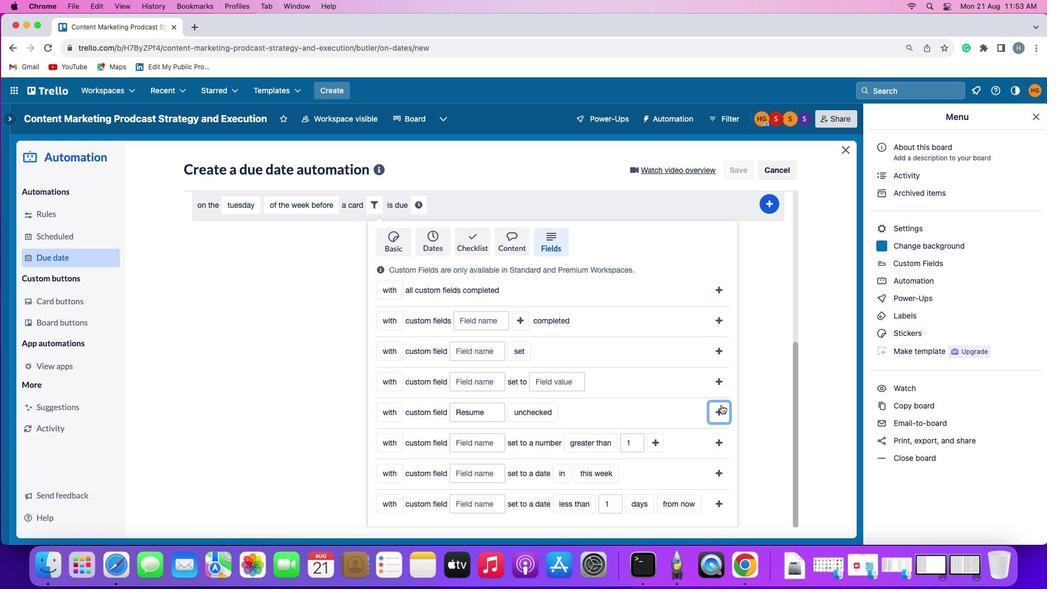 
Action: Mouse pressed left at (721, 404)
Screenshot: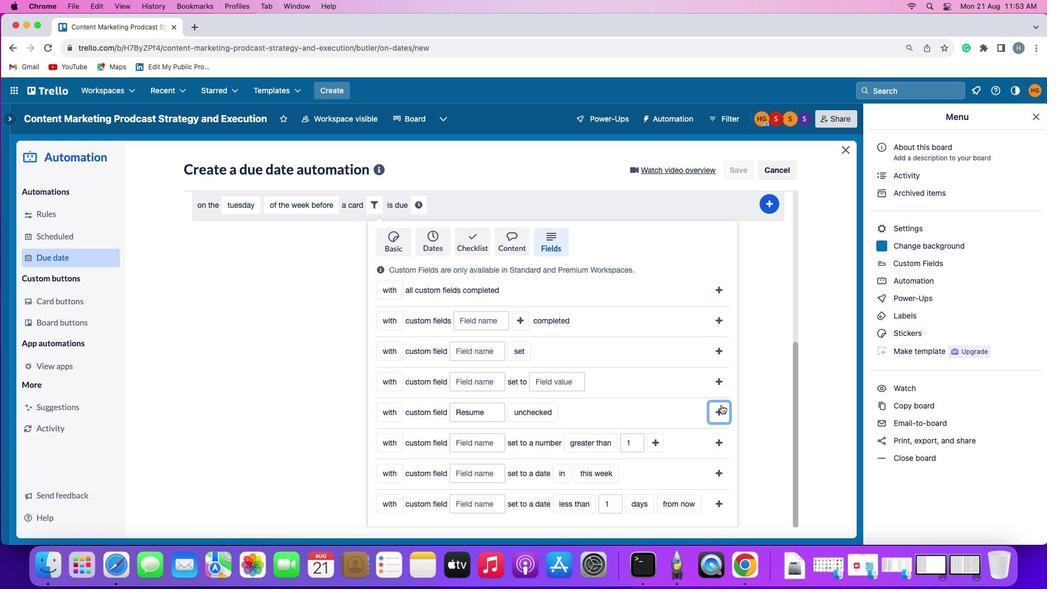 
Action: Mouse moved to (585, 473)
Screenshot: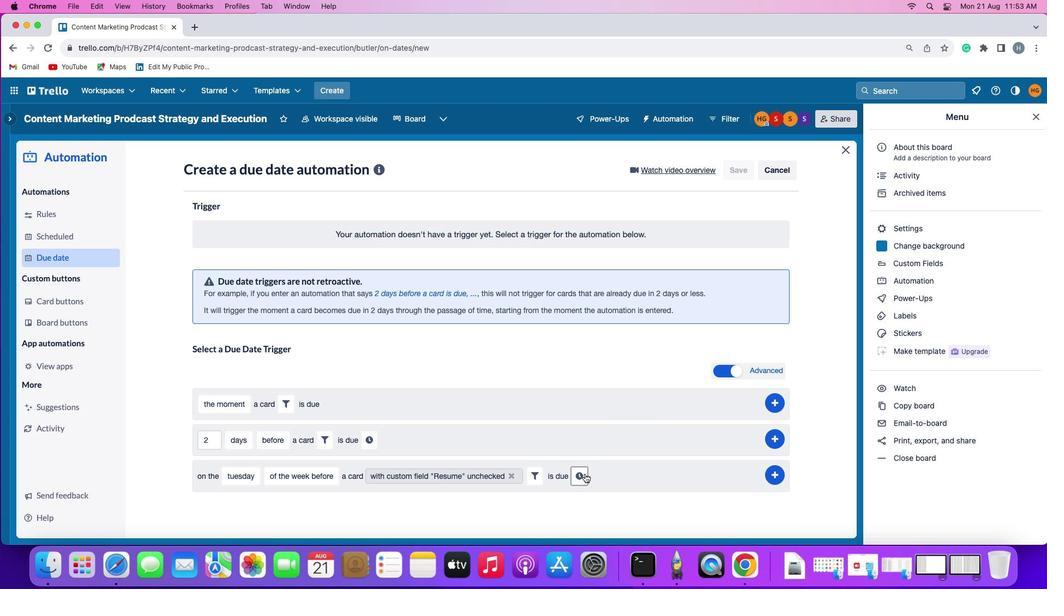 
Action: Mouse pressed left at (585, 473)
Screenshot: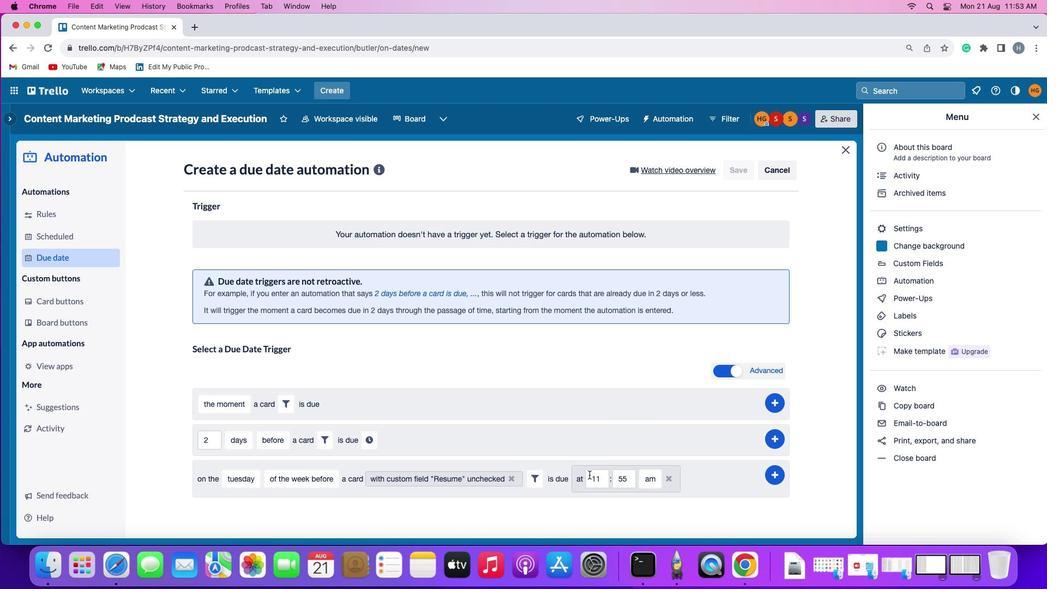 
Action: Mouse moved to (608, 475)
Screenshot: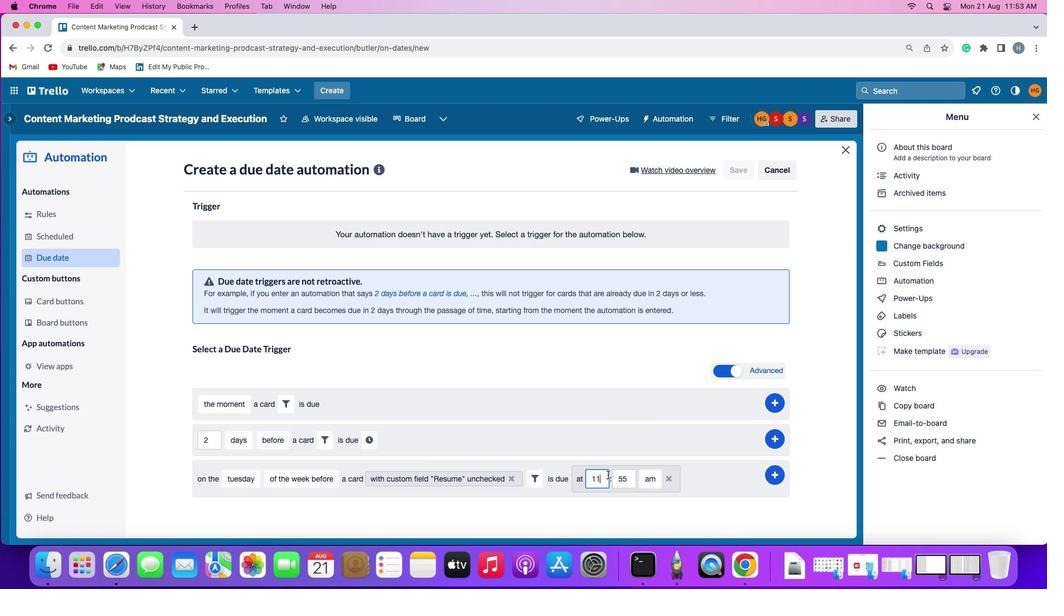 
Action: Mouse pressed left at (608, 475)
Screenshot: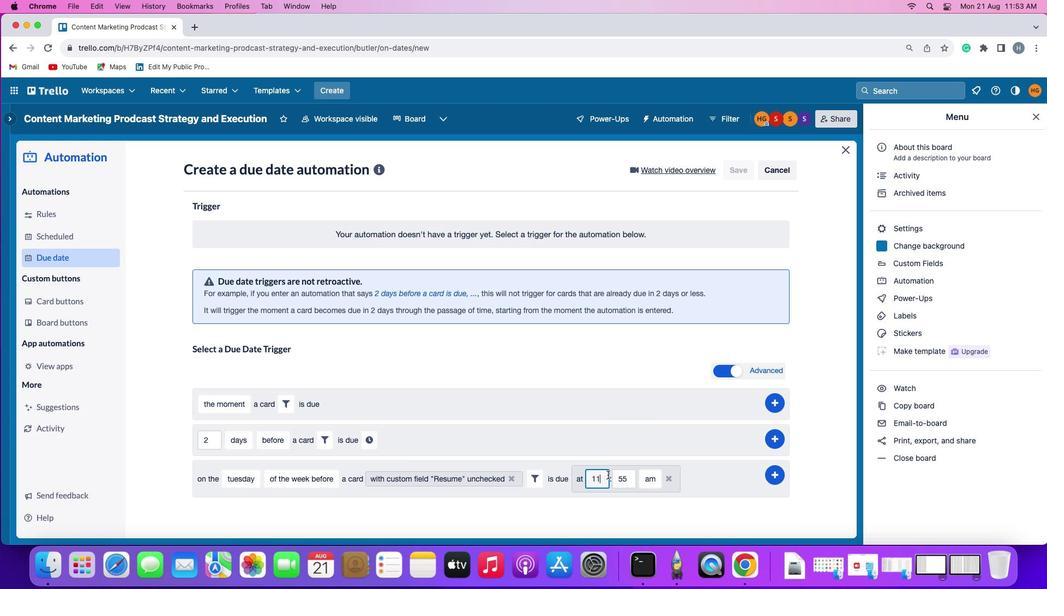
Action: Mouse moved to (608, 475)
Screenshot: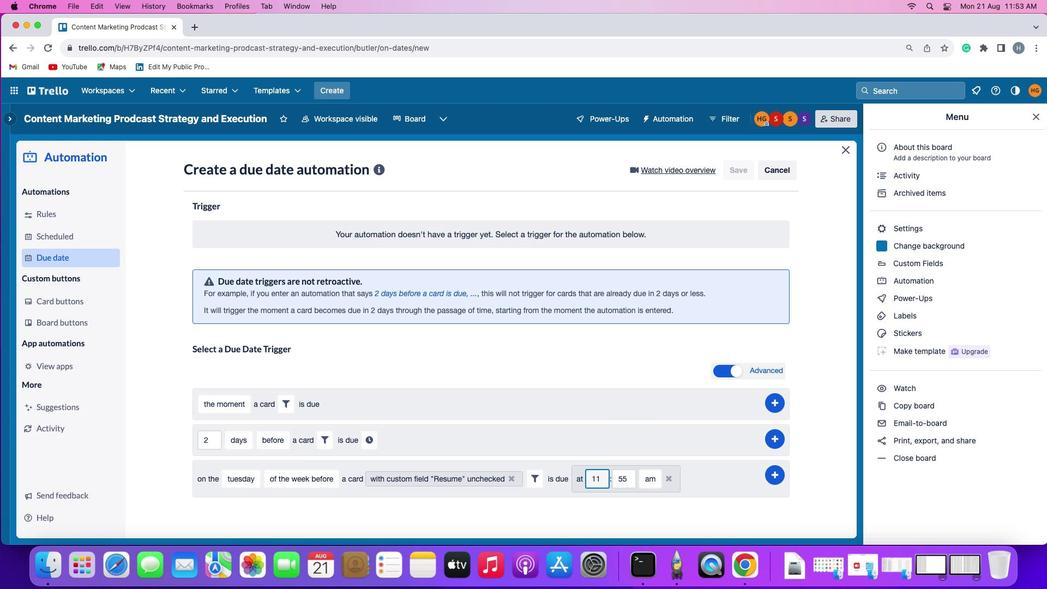 
Action: Key pressed Key.backspace'1'
Screenshot: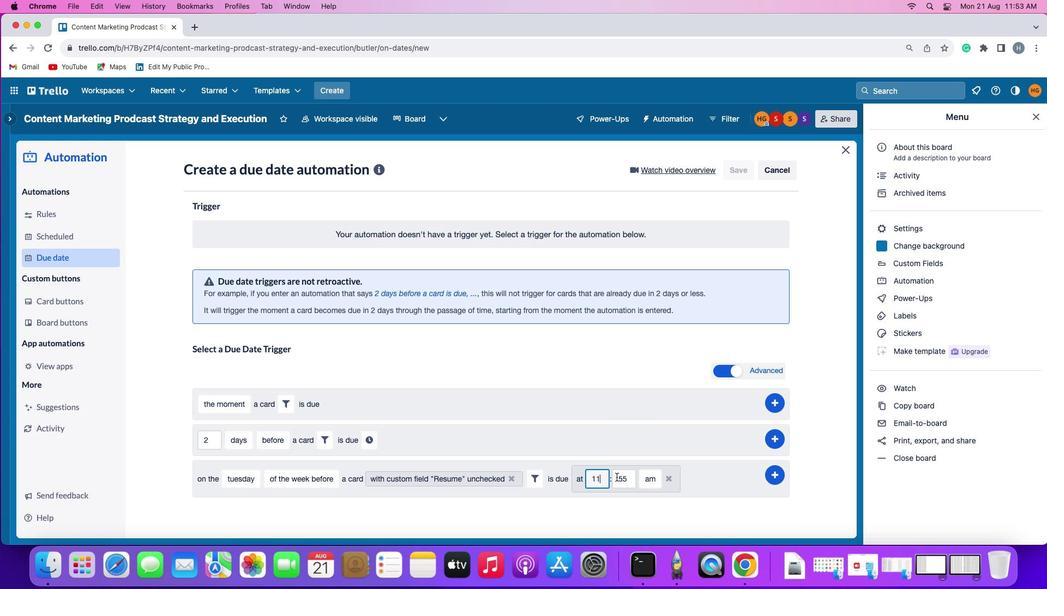 
Action: Mouse moved to (627, 476)
Screenshot: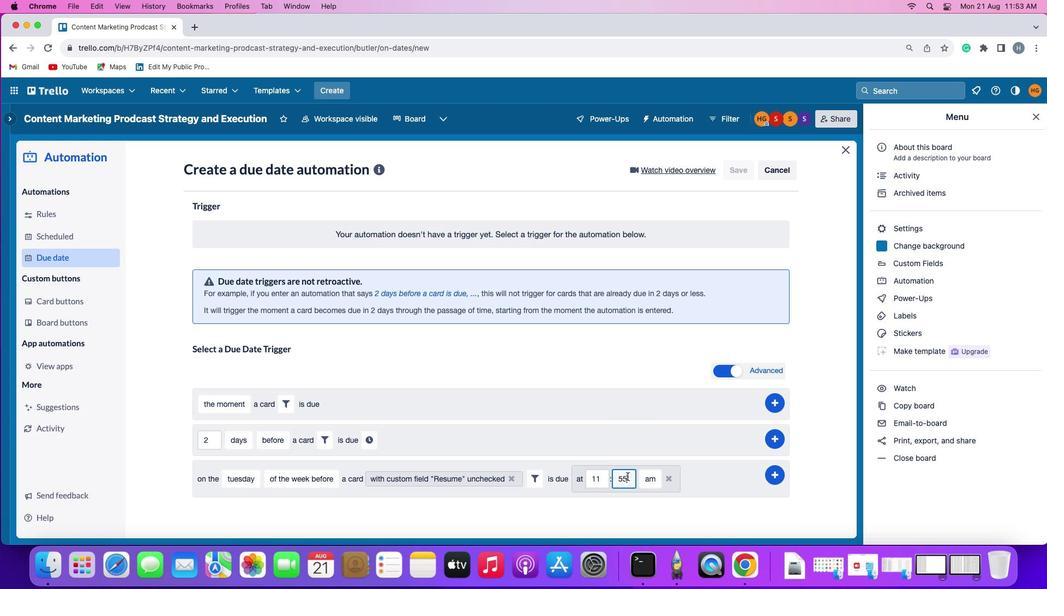 
Action: Mouse pressed left at (627, 476)
Screenshot: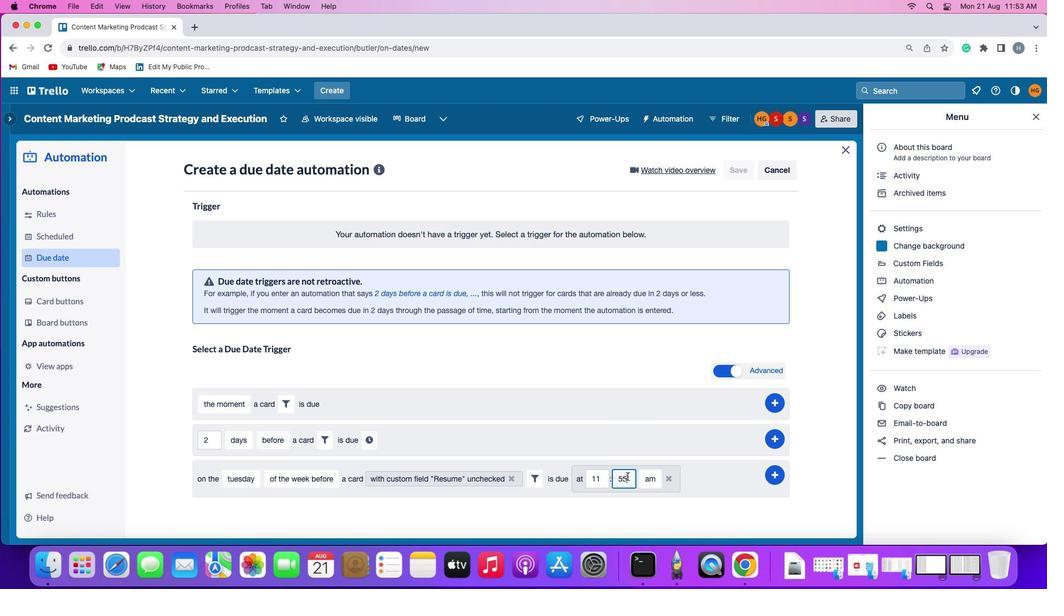 
Action: Key pressed Key.backspaceKey.backspace'0''0'
Screenshot: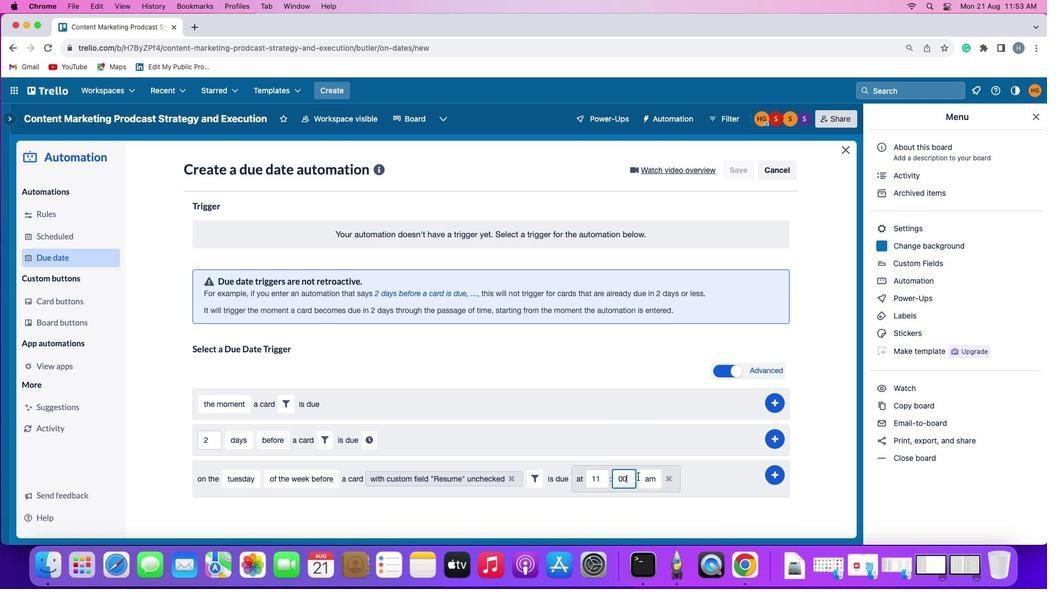 
Action: Mouse moved to (647, 475)
Screenshot: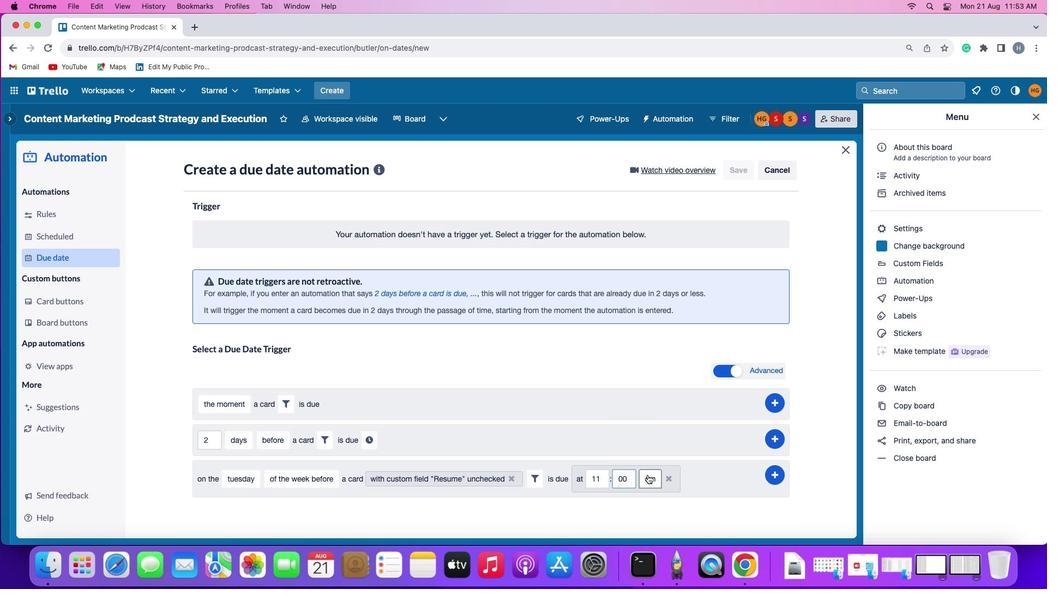 
Action: Mouse pressed left at (647, 475)
Screenshot: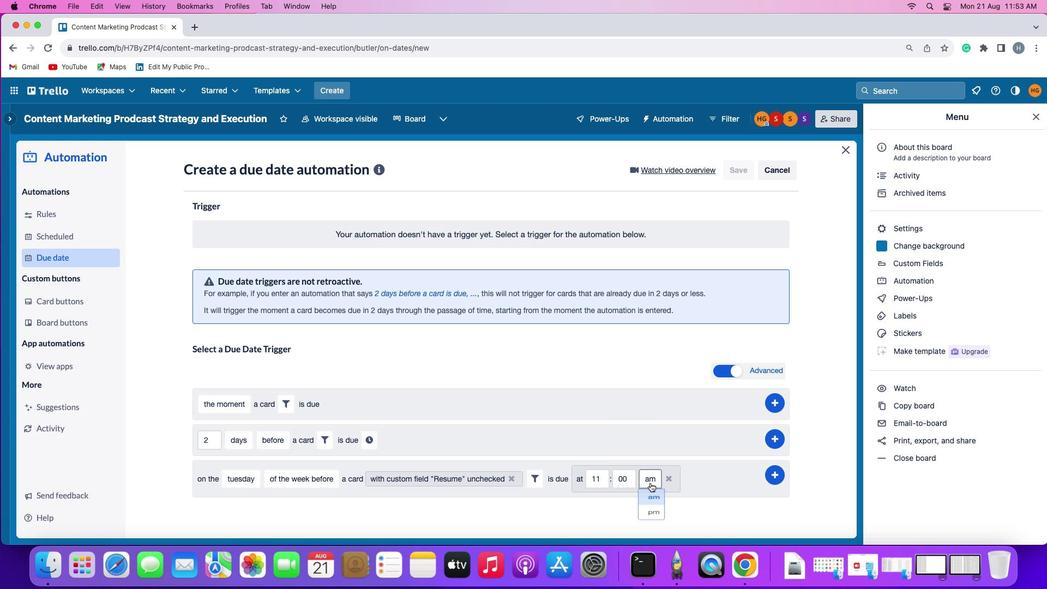 
Action: Mouse moved to (654, 495)
Screenshot: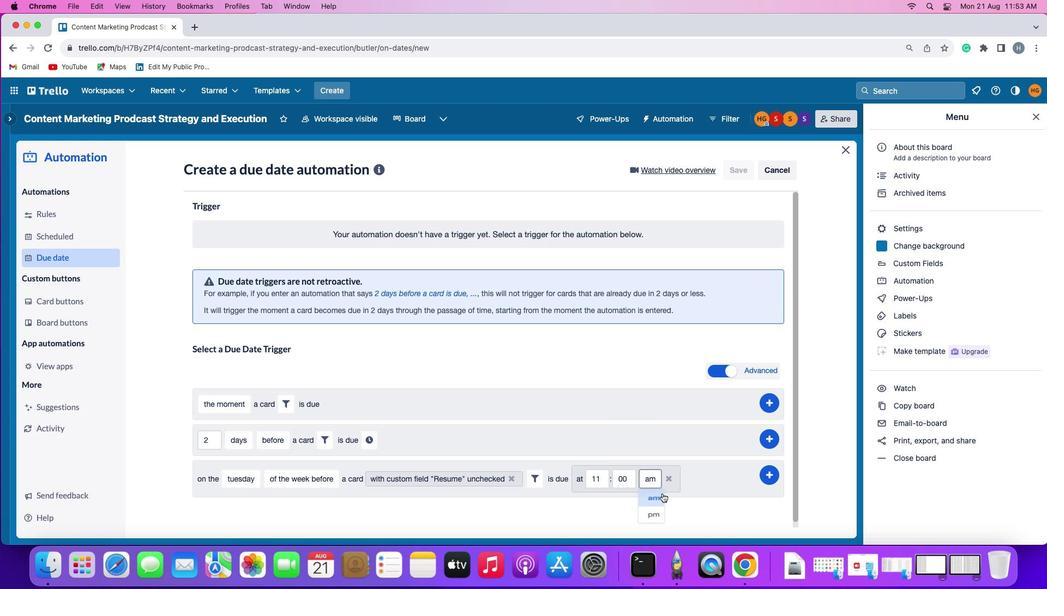 
Action: Mouse pressed left at (654, 495)
Screenshot: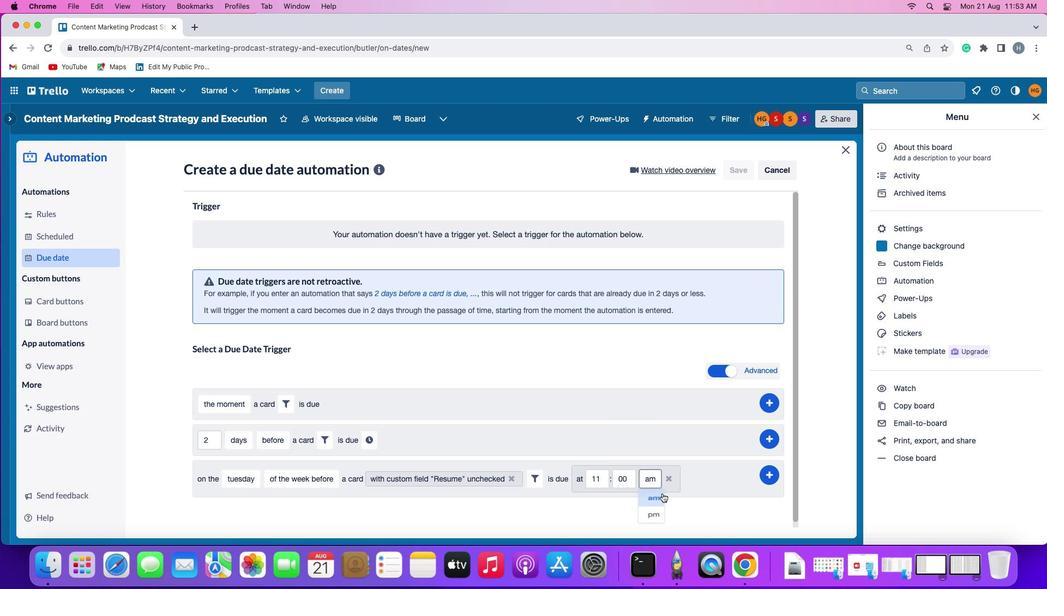
Action: Mouse moved to (775, 474)
Screenshot: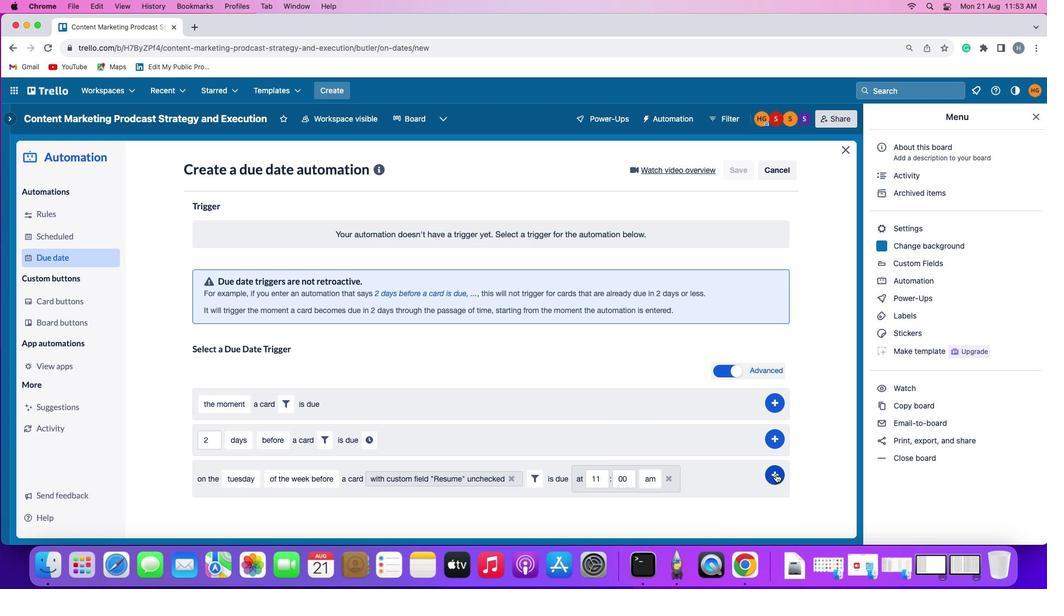 
Action: Mouse pressed left at (775, 474)
Screenshot: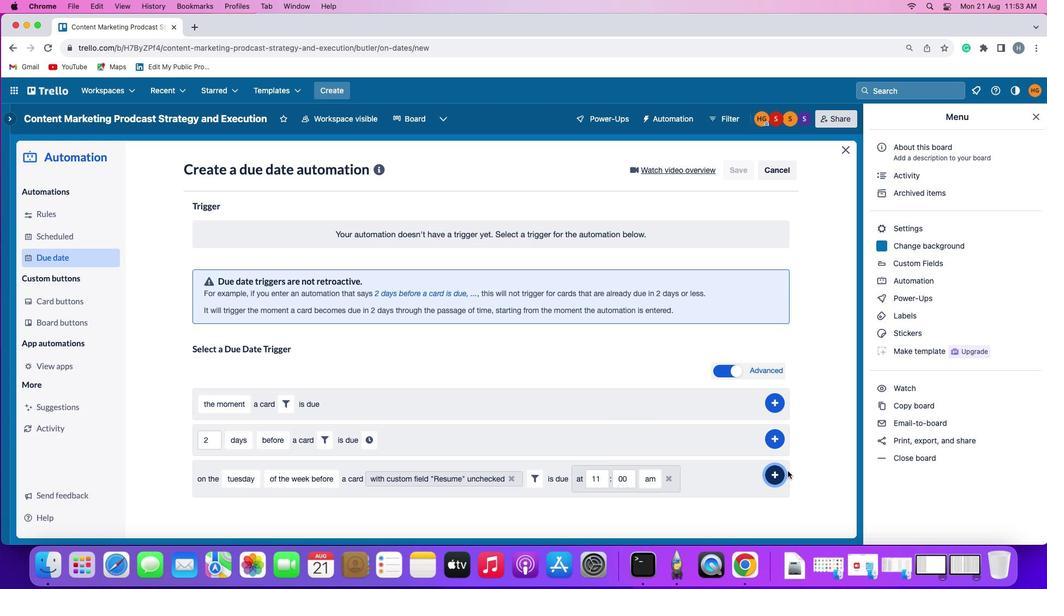 
Action: Mouse moved to (828, 377)
Screenshot: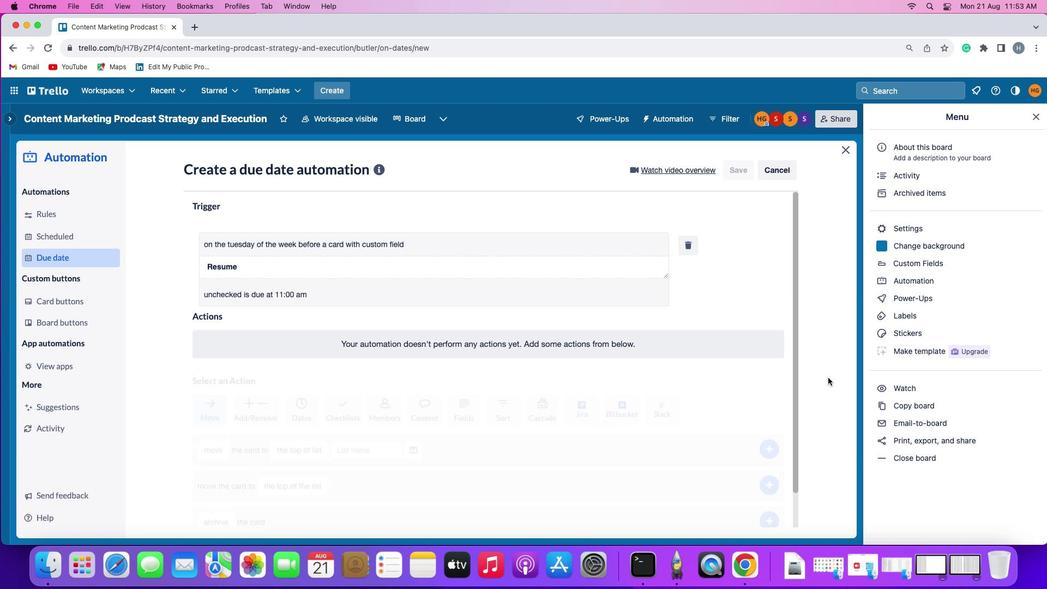 
